 Task: Find an accommodation in Jasim, Syria for 3 guests from 12 to 15 August, with a price range of ₹12,000 to ₹16,000, 2 bedrooms, 3 beds, 1 bathroom, and self check-in option.
Action: Mouse pressed left at (645, 105)
Screenshot: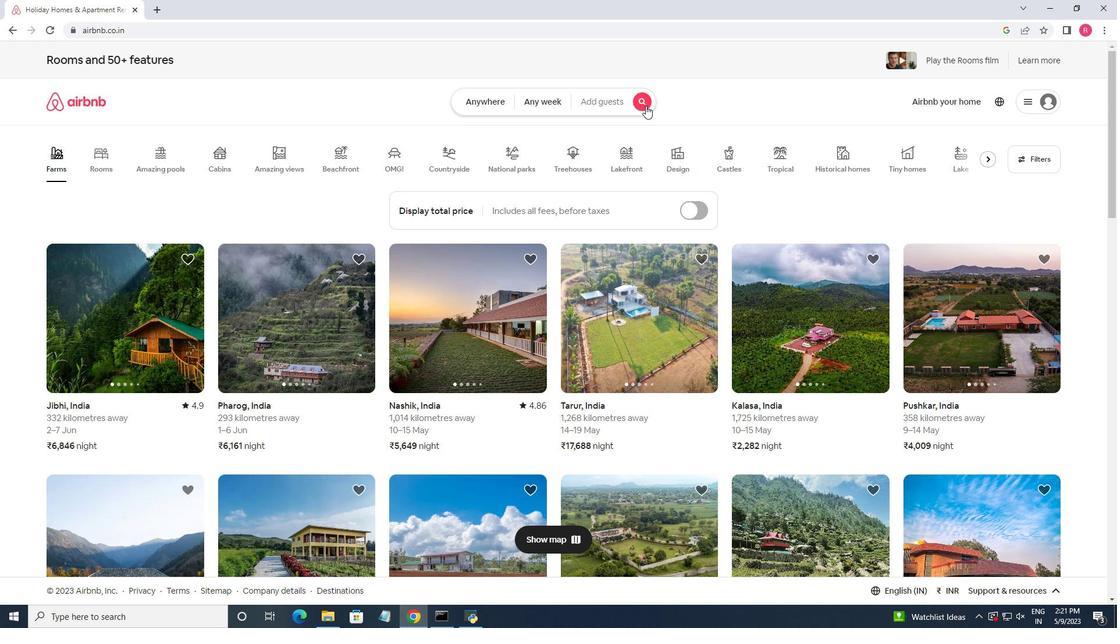 
Action: Mouse moved to (395, 154)
Screenshot: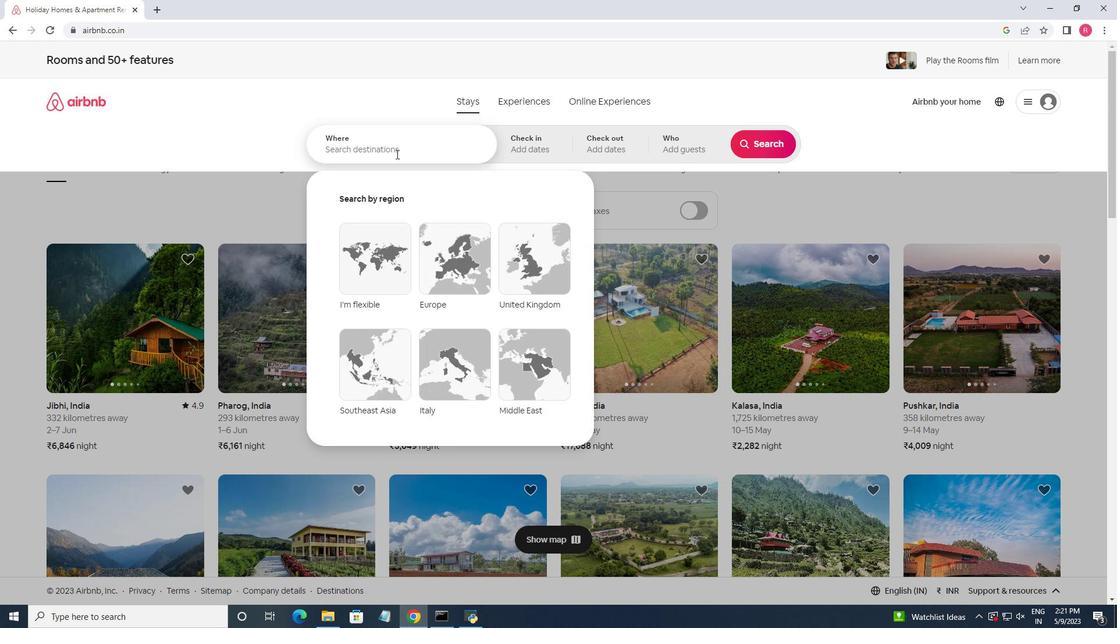 
Action: Mouse pressed left at (395, 154)
Screenshot: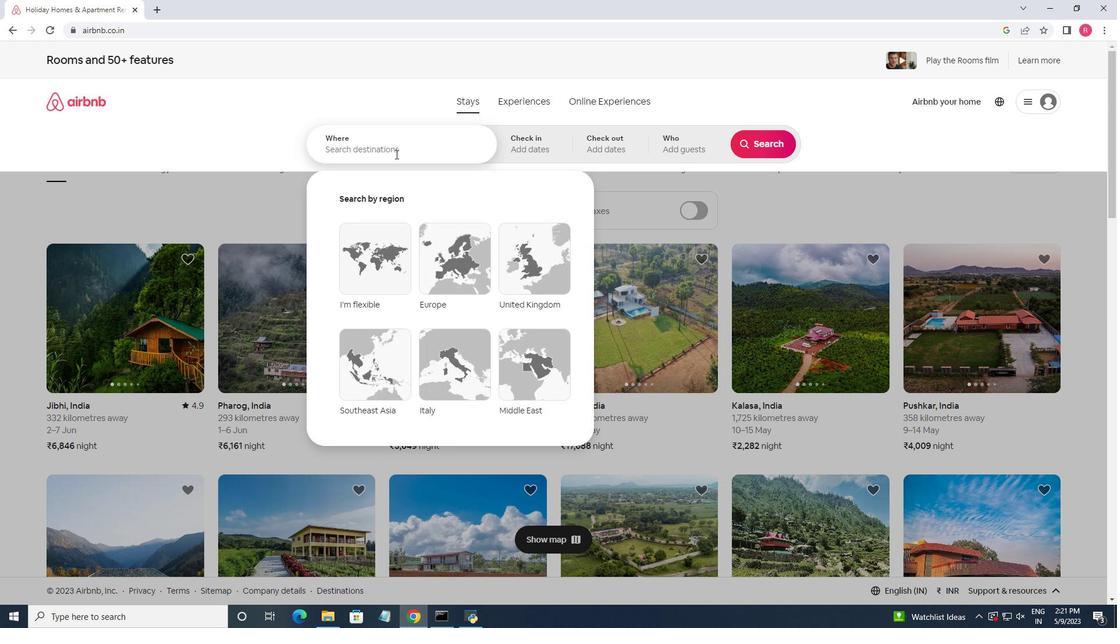 
Action: Key pressed <Key.shift>Jasim,<Key.space>s<Key.backspace><Key.shift>Syria
Screenshot: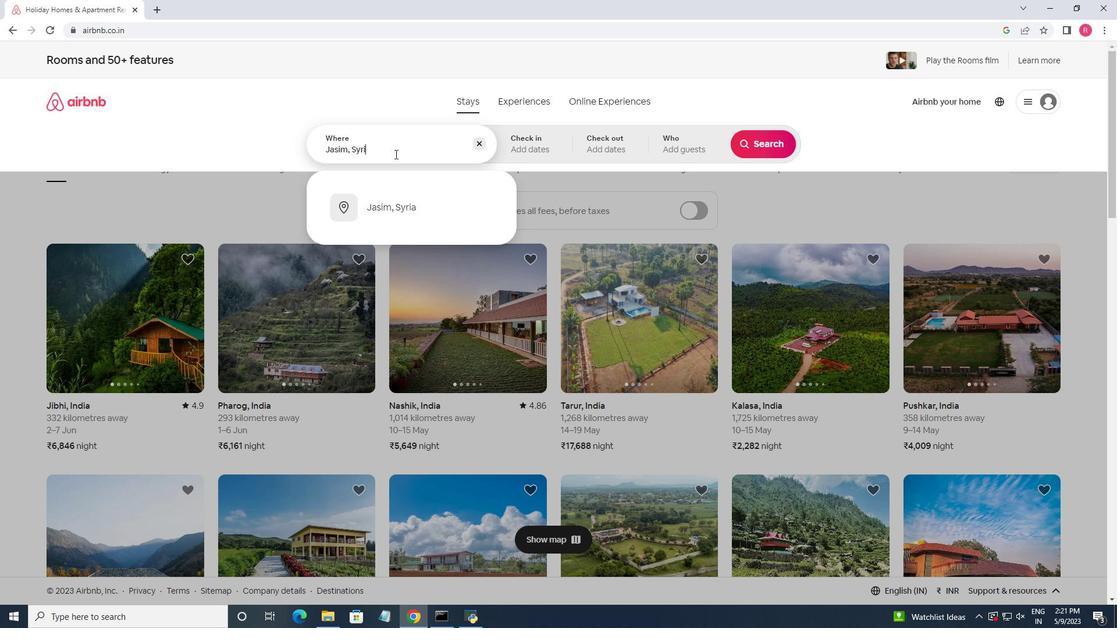 
Action: Mouse moved to (539, 147)
Screenshot: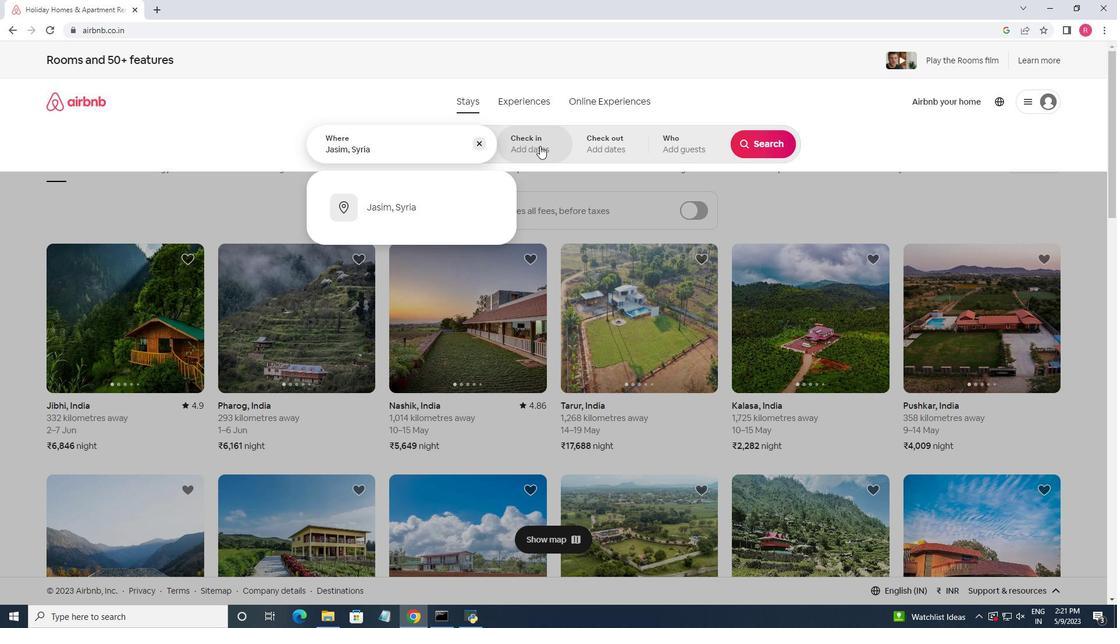 
Action: Key pressed <Key.enter>
Screenshot: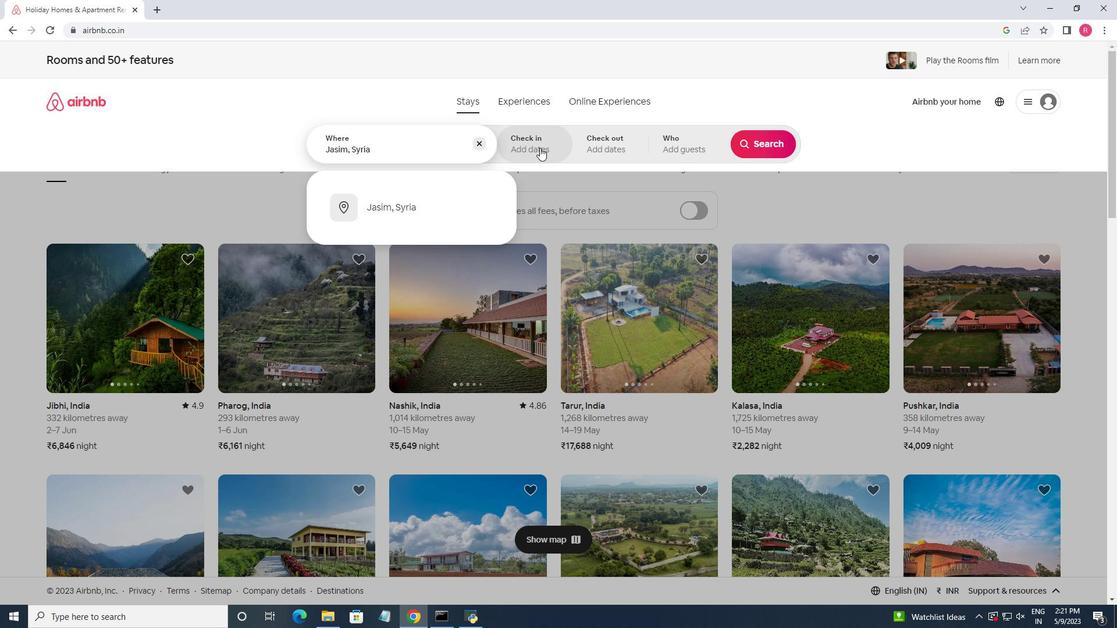 
Action: Mouse moved to (756, 233)
Screenshot: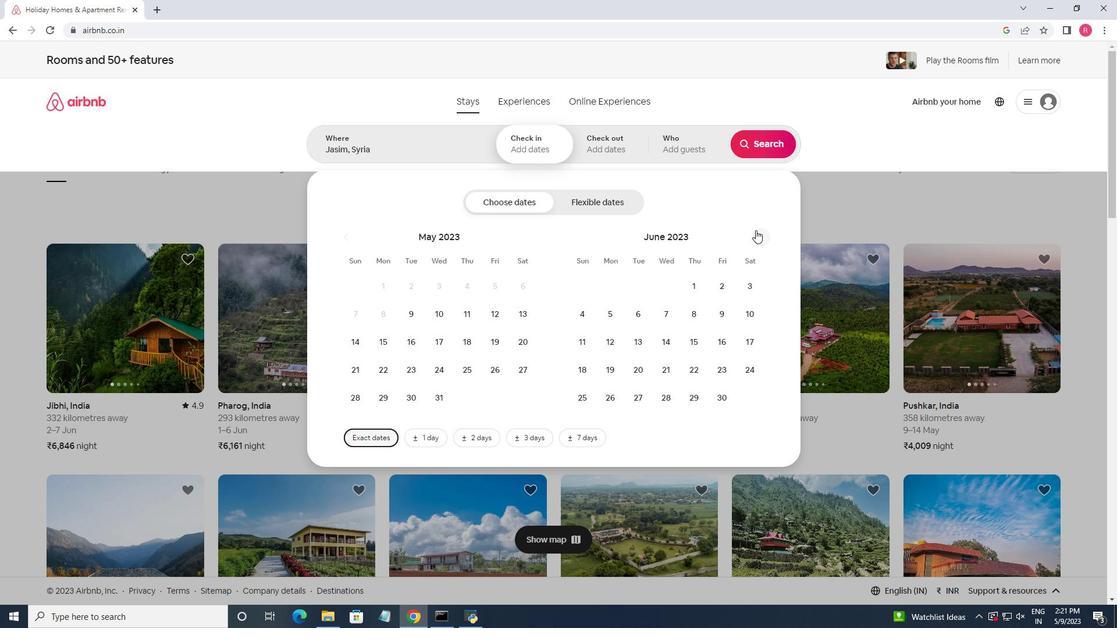 
Action: Mouse pressed left at (756, 233)
Screenshot: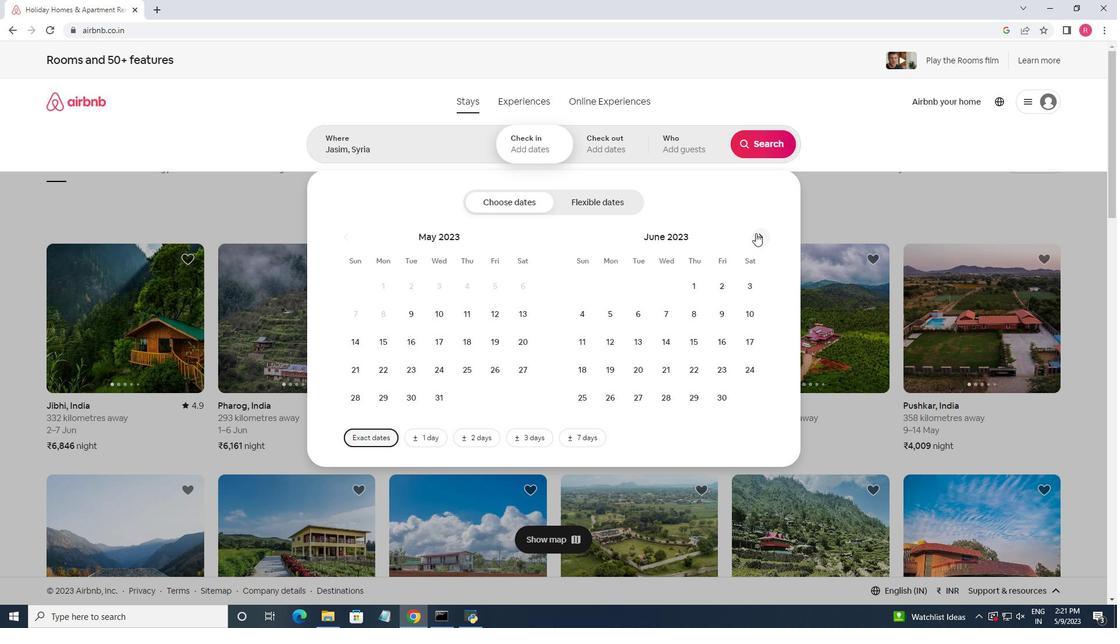 
Action: Mouse pressed left at (756, 233)
Screenshot: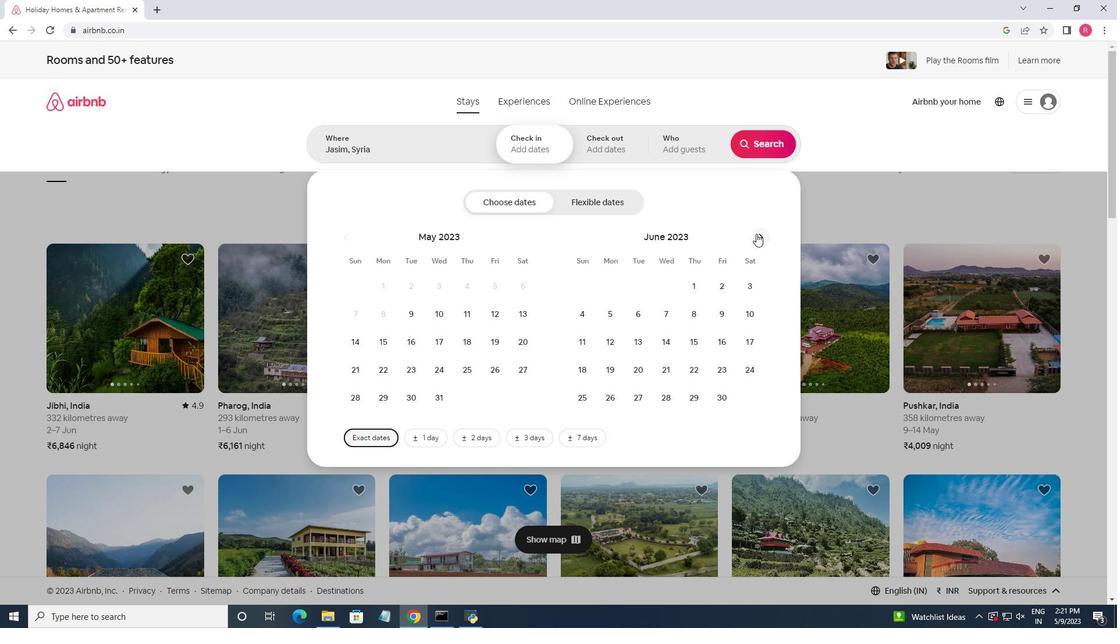 
Action: Mouse pressed left at (756, 233)
Screenshot: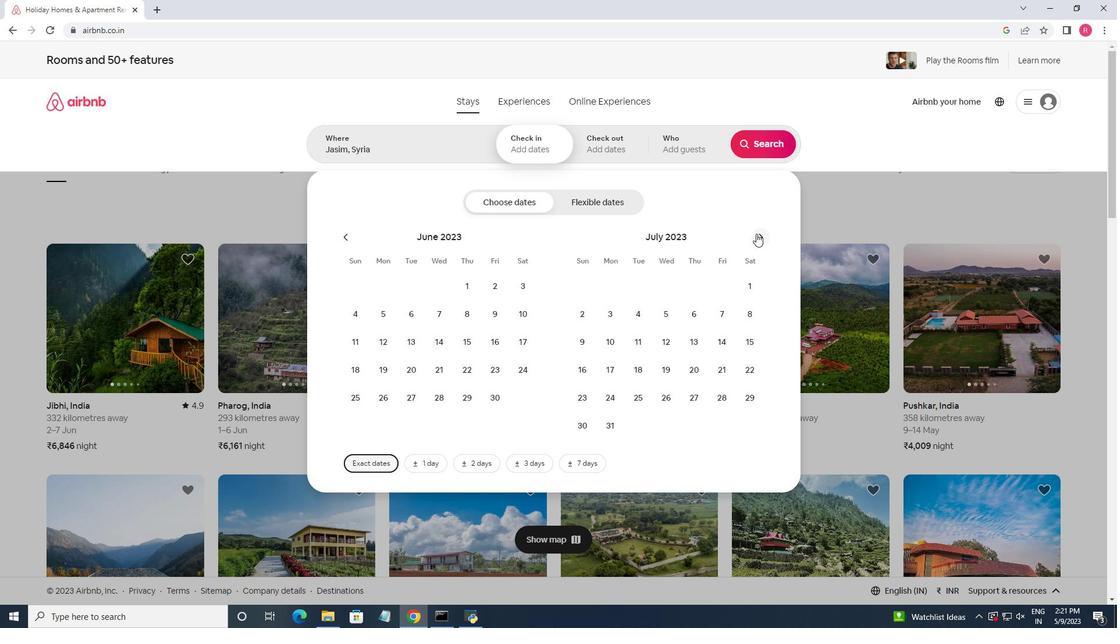 
Action: Mouse moved to (748, 313)
Screenshot: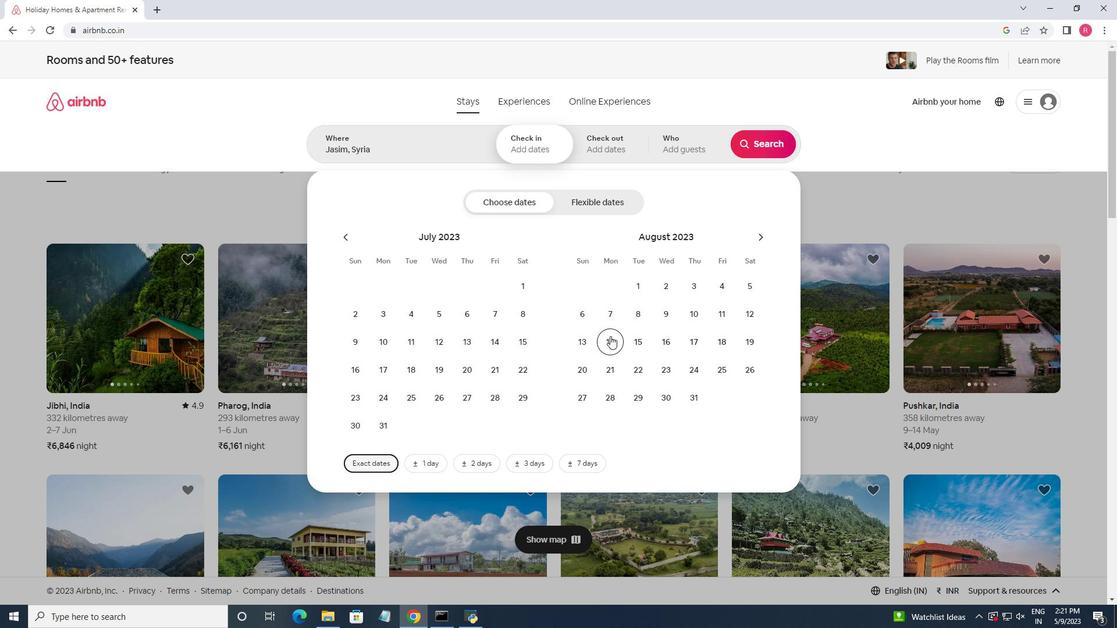 
Action: Mouse pressed left at (748, 313)
Screenshot: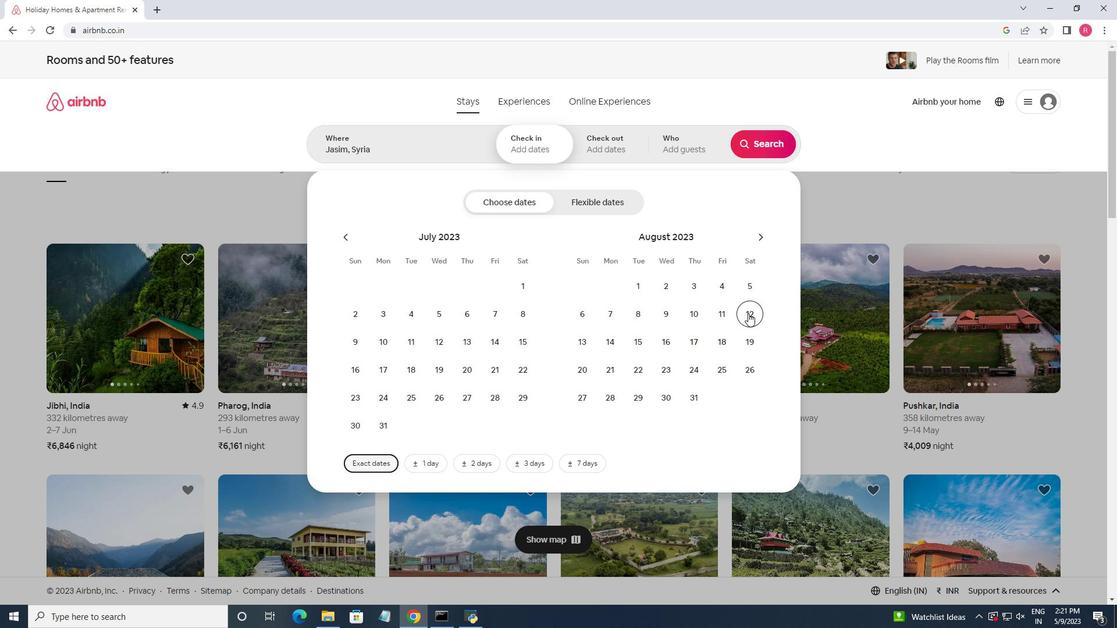 
Action: Mouse moved to (636, 342)
Screenshot: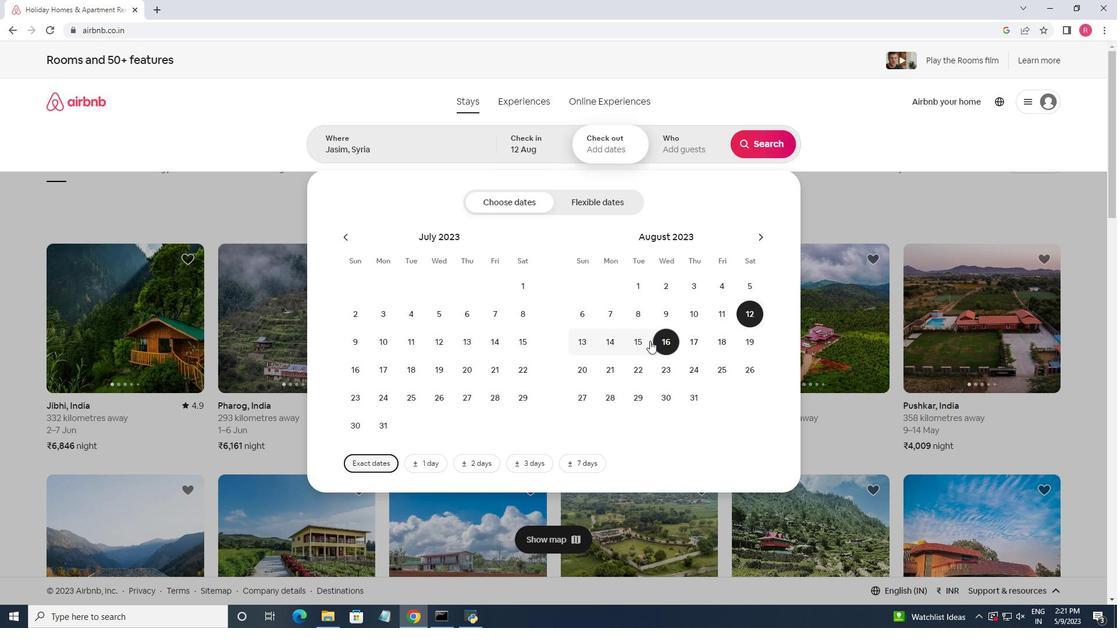 
Action: Mouse pressed left at (636, 342)
Screenshot: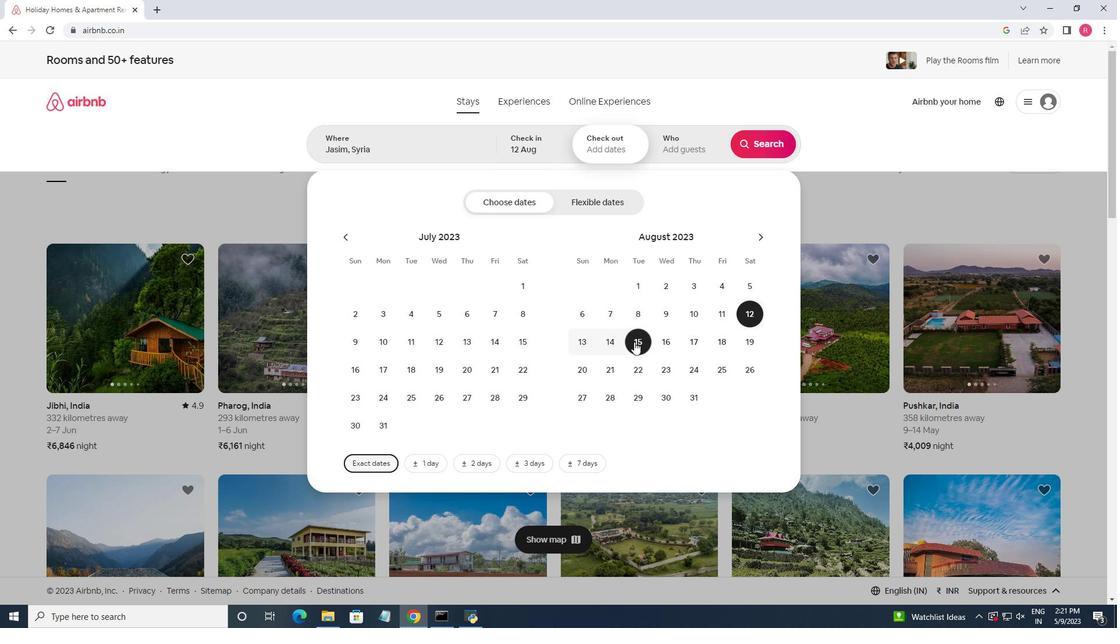 
Action: Mouse moved to (695, 152)
Screenshot: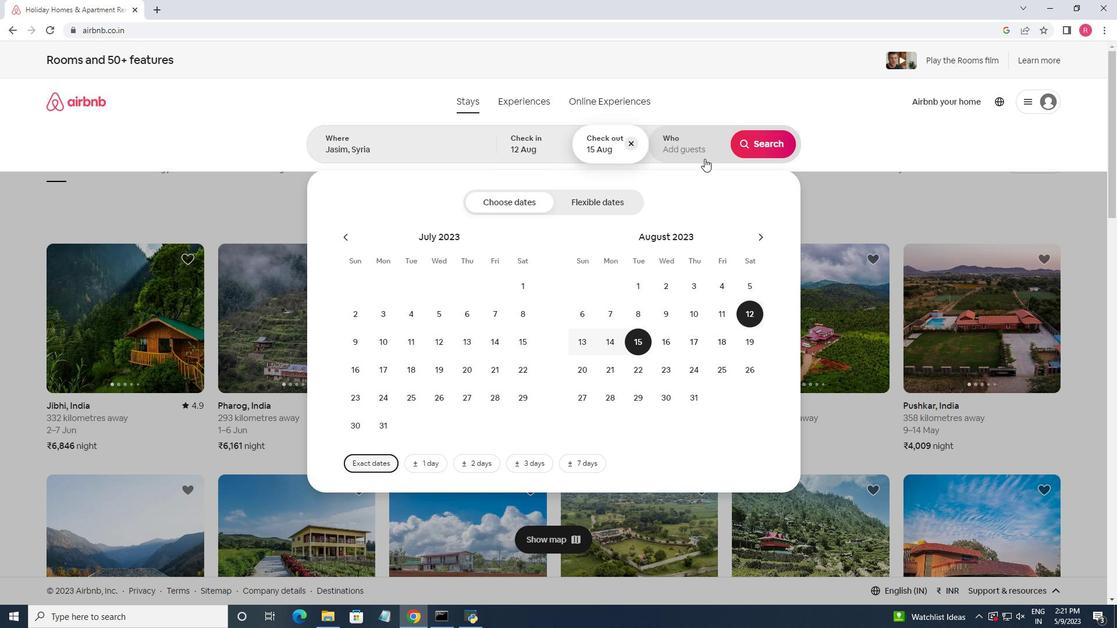 
Action: Mouse pressed left at (695, 152)
Screenshot: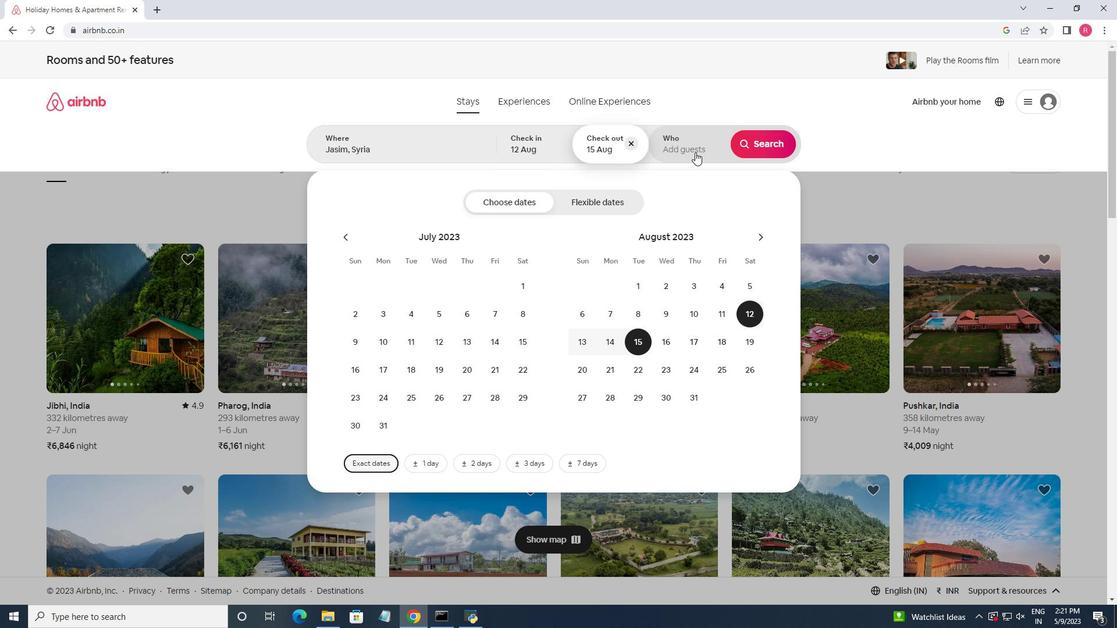 
Action: Mouse moved to (768, 204)
Screenshot: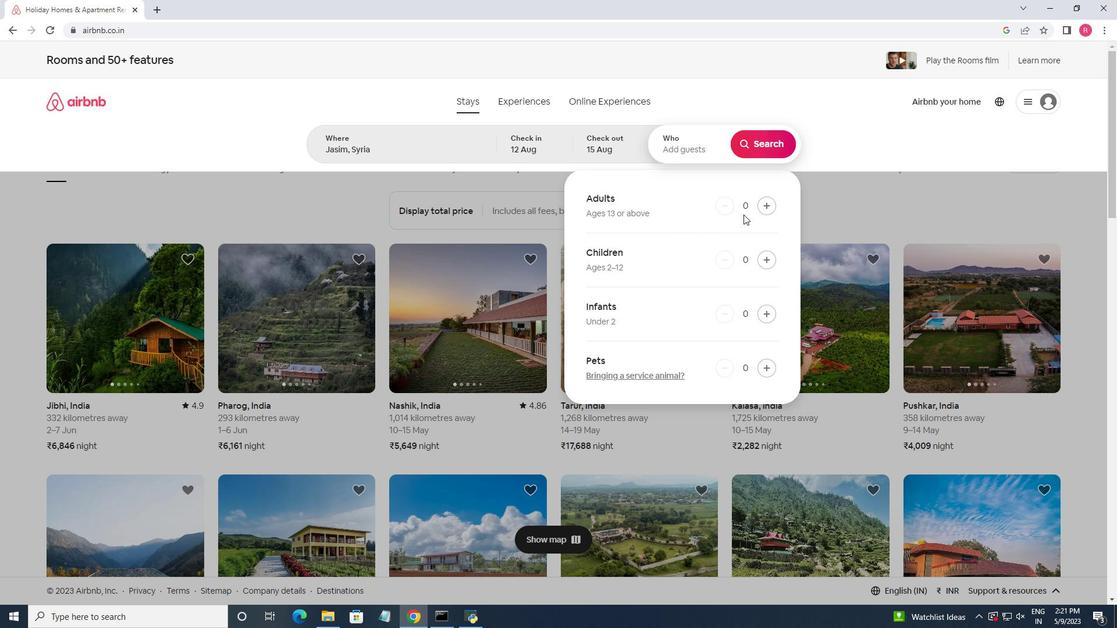 
Action: Mouse pressed left at (768, 204)
Screenshot: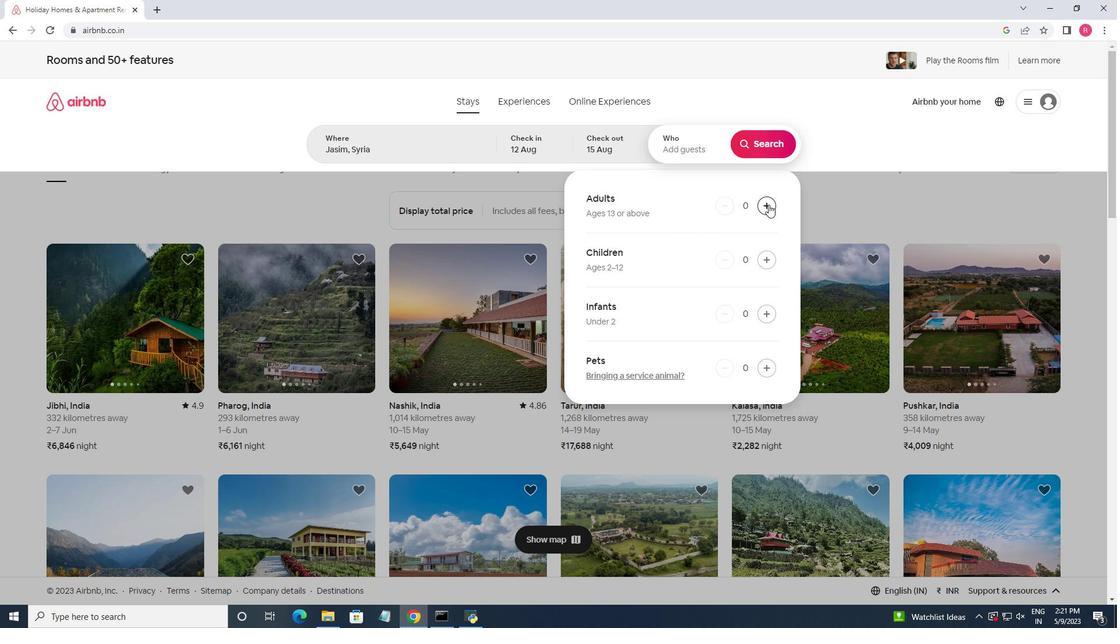 
Action: Mouse moved to (768, 204)
Screenshot: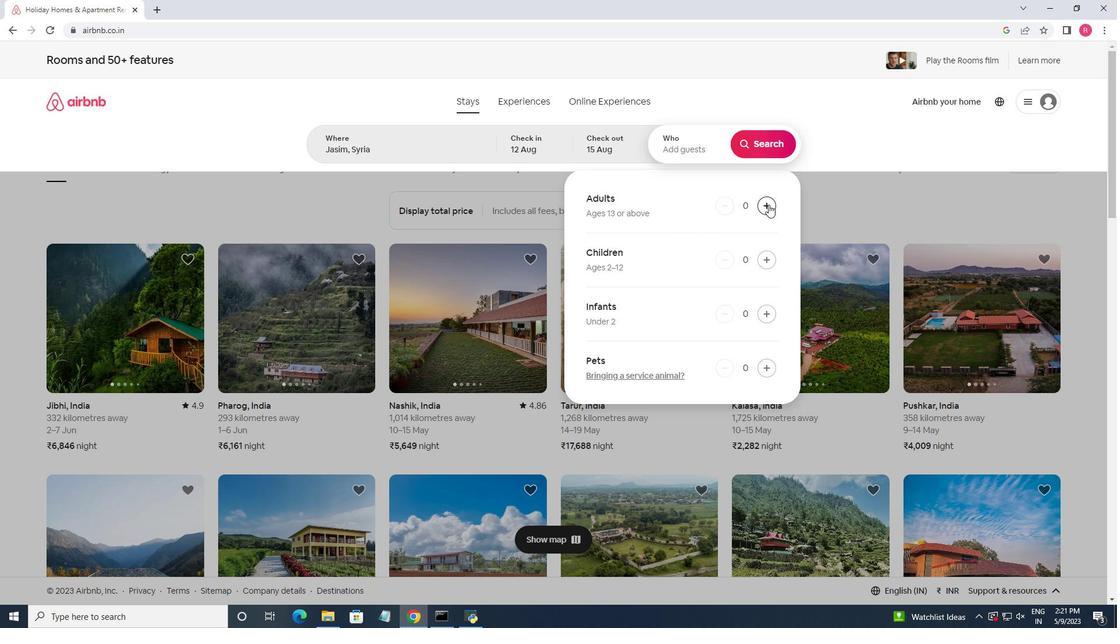 
Action: Mouse pressed left at (768, 204)
Screenshot: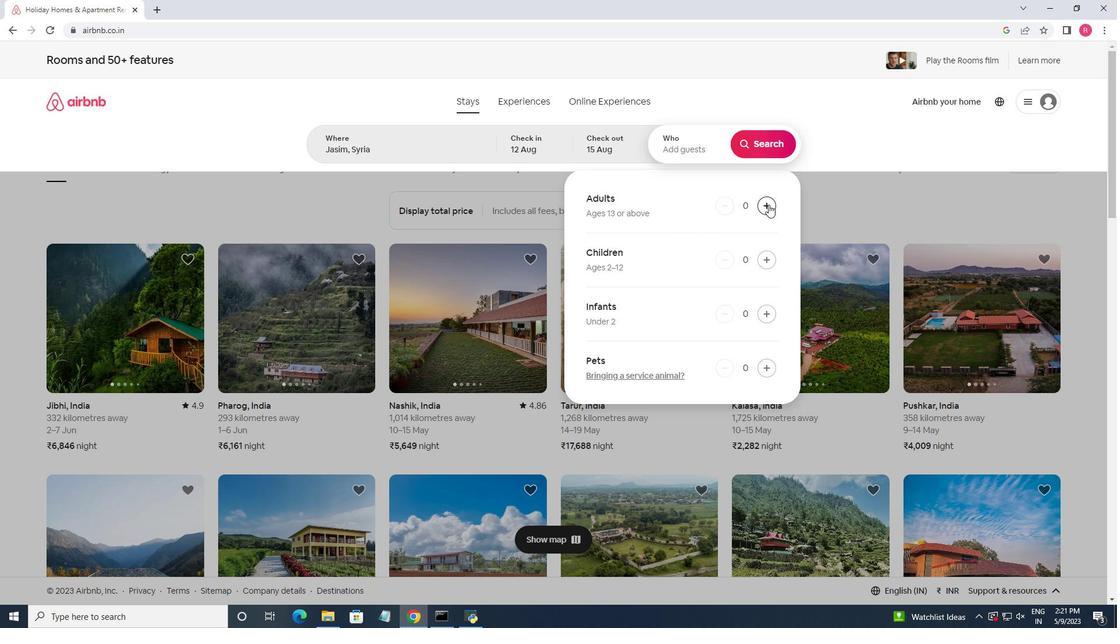 
Action: Mouse moved to (768, 204)
Screenshot: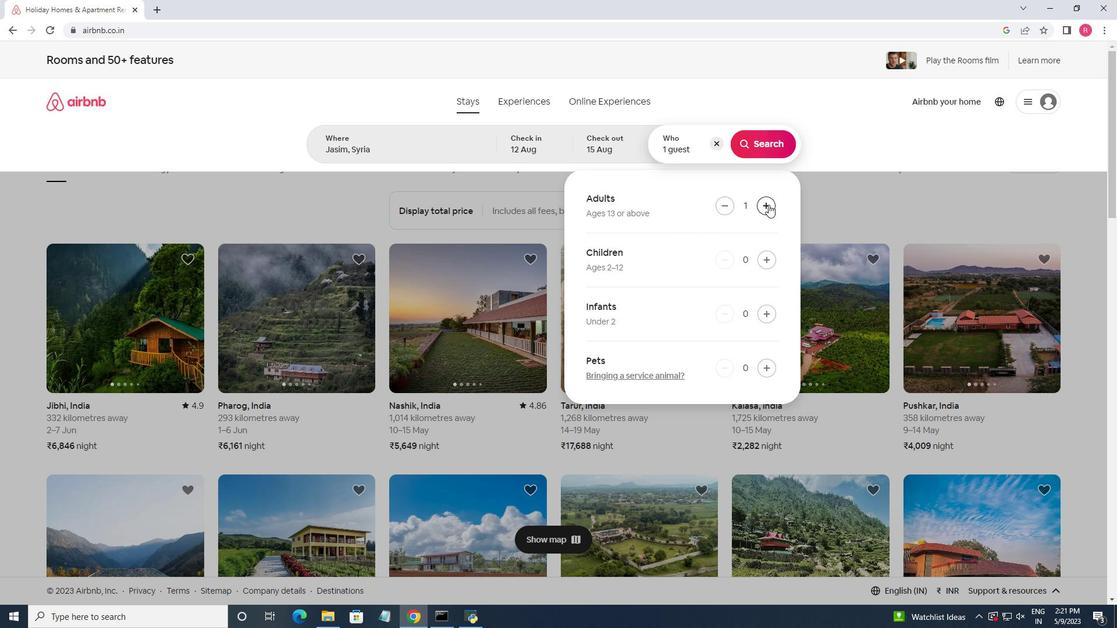 
Action: Mouse pressed left at (768, 204)
Screenshot: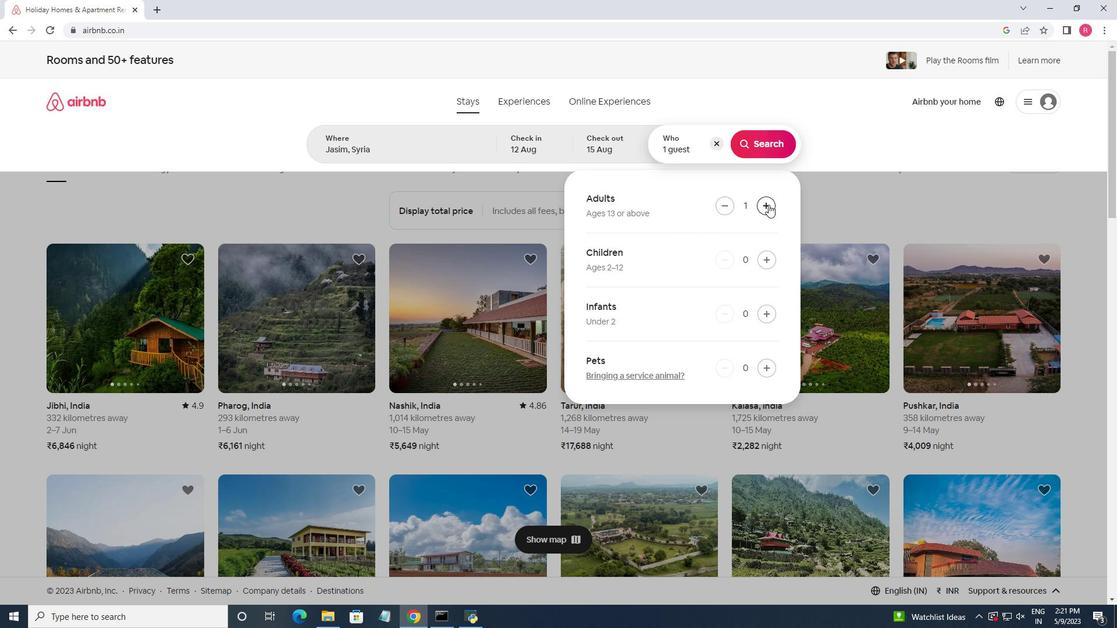 
Action: Mouse moved to (761, 148)
Screenshot: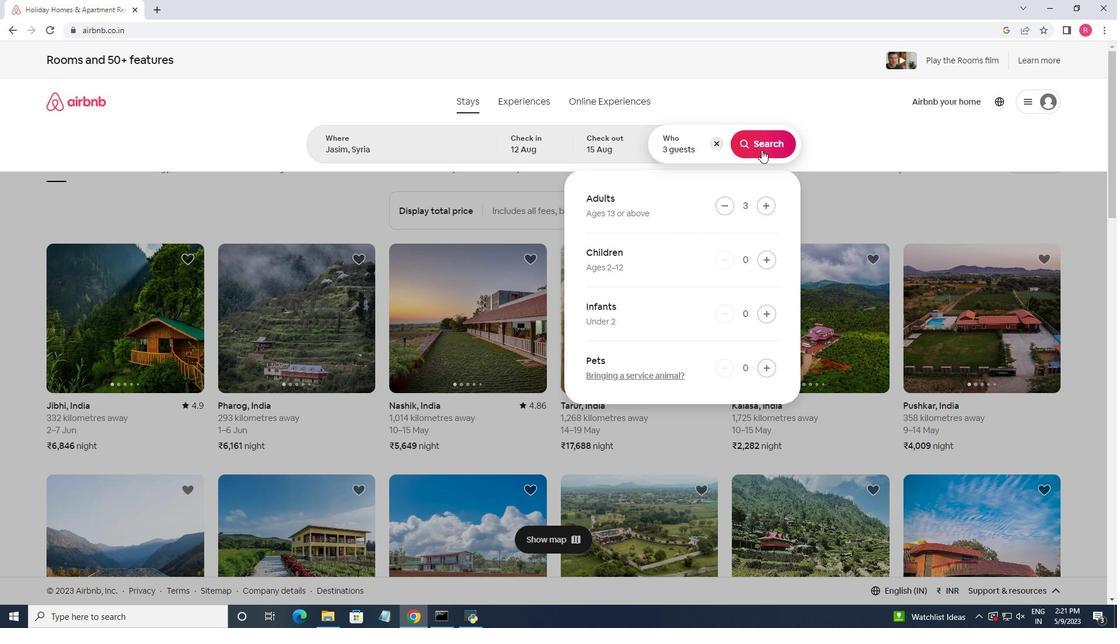 
Action: Mouse pressed left at (761, 148)
Screenshot: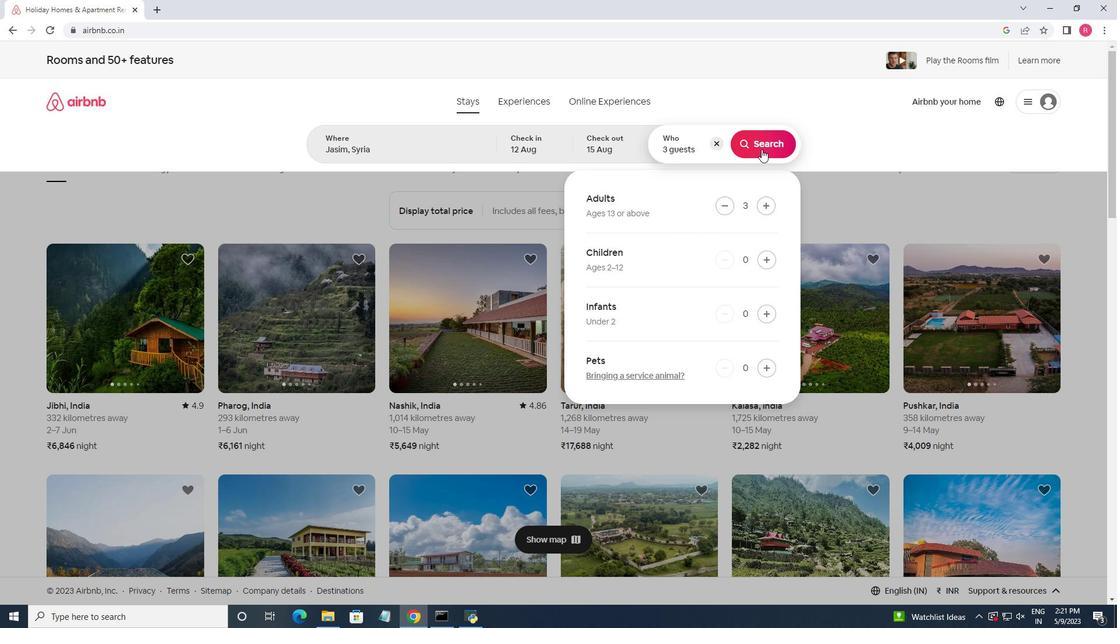 
Action: Mouse moved to (1053, 117)
Screenshot: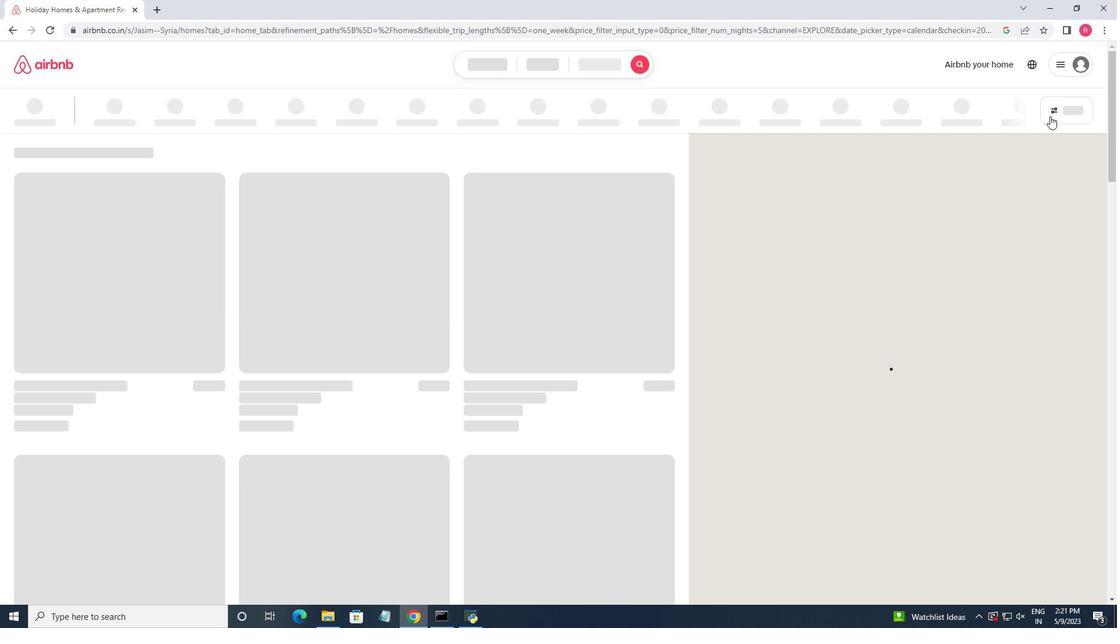 
Action: Mouse pressed left at (1053, 117)
Screenshot: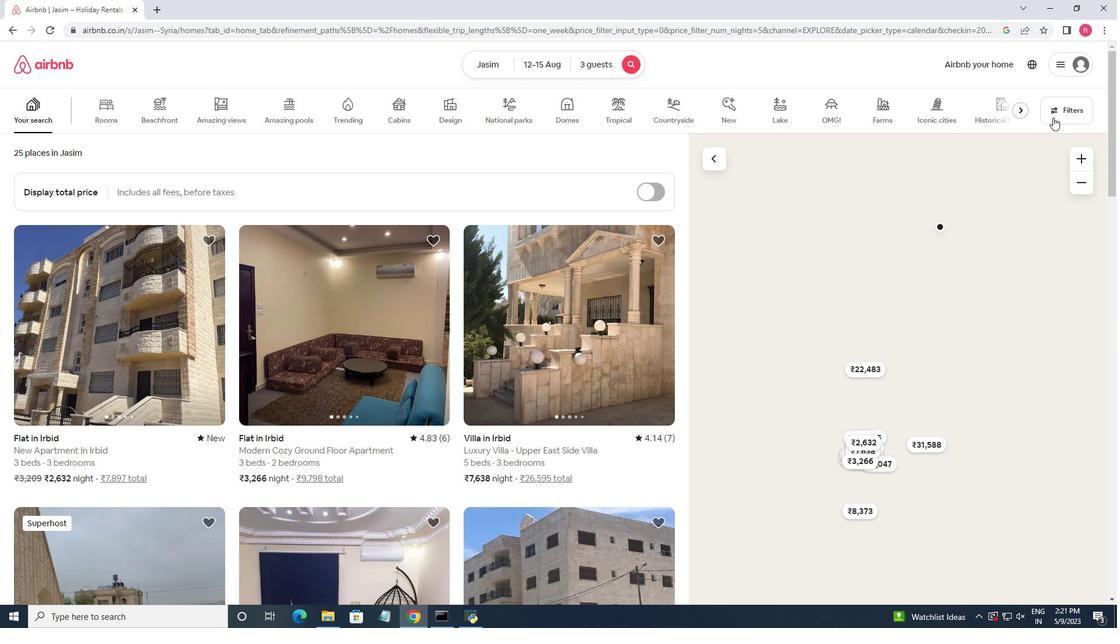 
Action: Mouse moved to (427, 399)
Screenshot: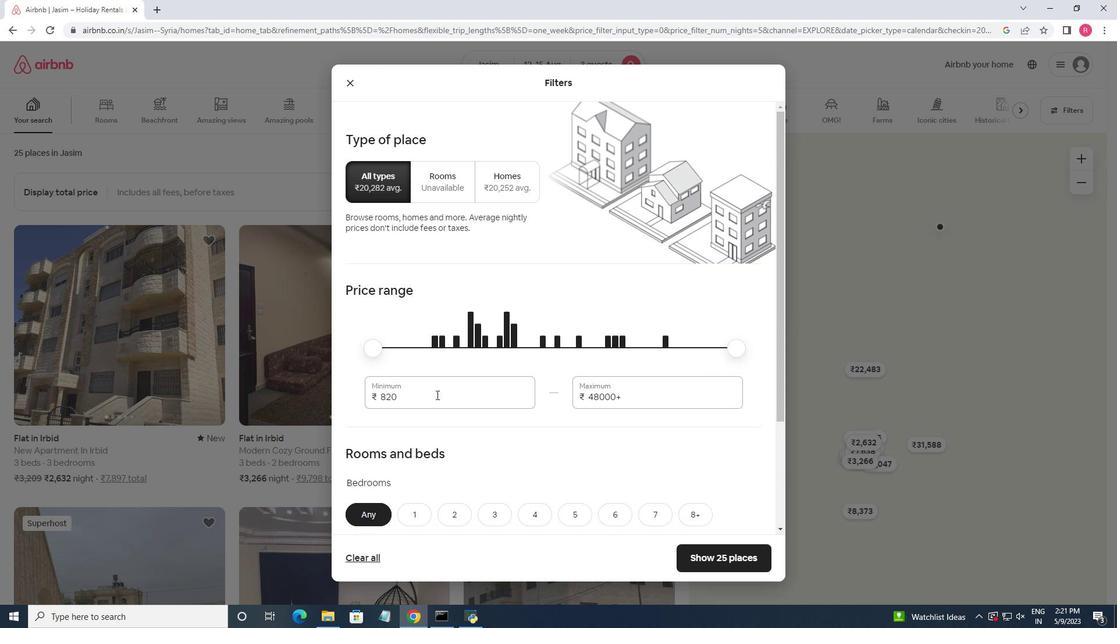 
Action: Mouse pressed left at (427, 399)
Screenshot: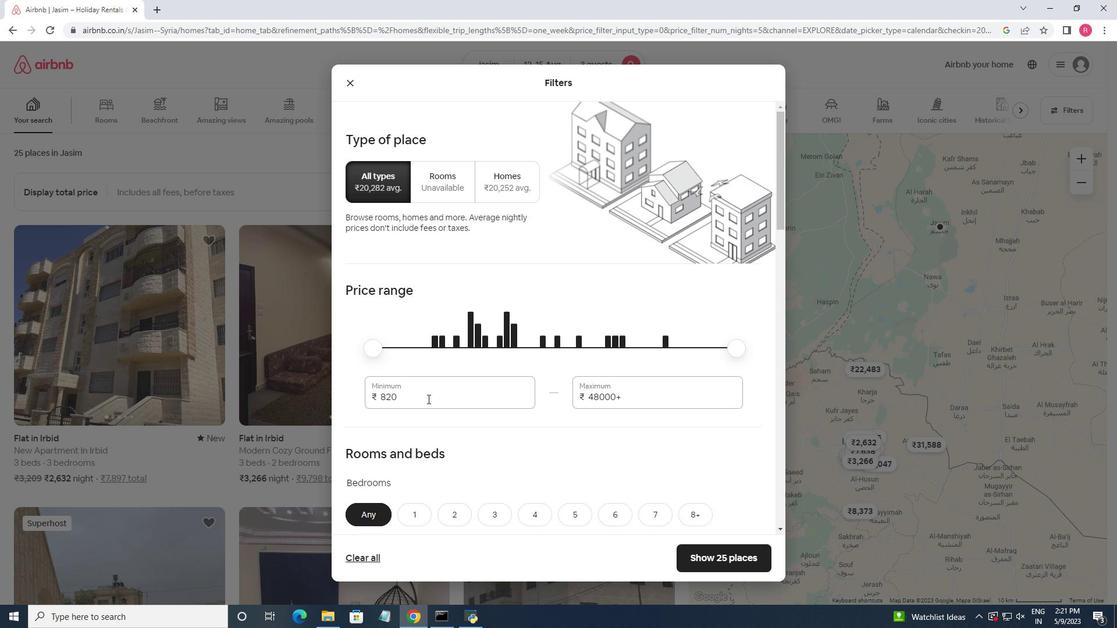
Action: Mouse pressed left at (427, 399)
Screenshot: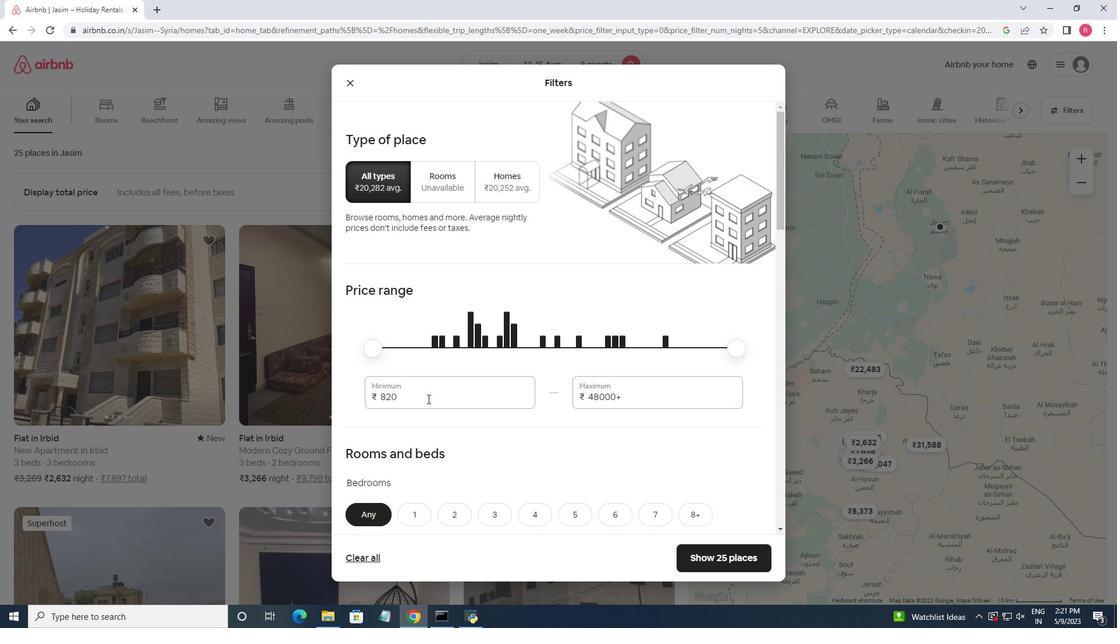 
Action: Key pressed <Key.backspace>12000<Key.tab>16000
Screenshot: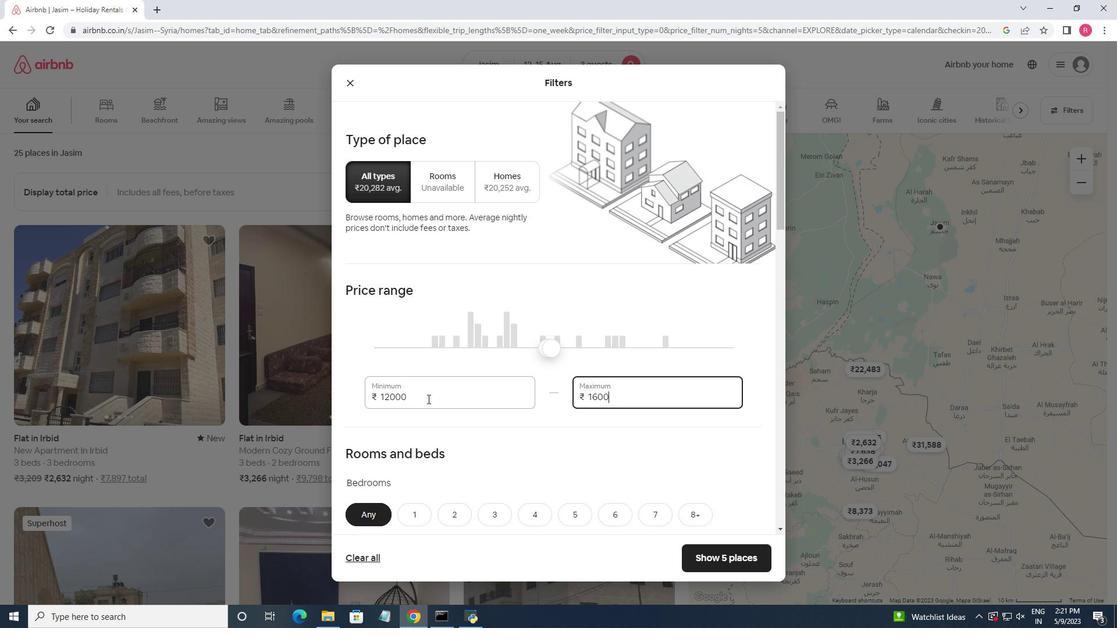 
Action: Mouse moved to (447, 418)
Screenshot: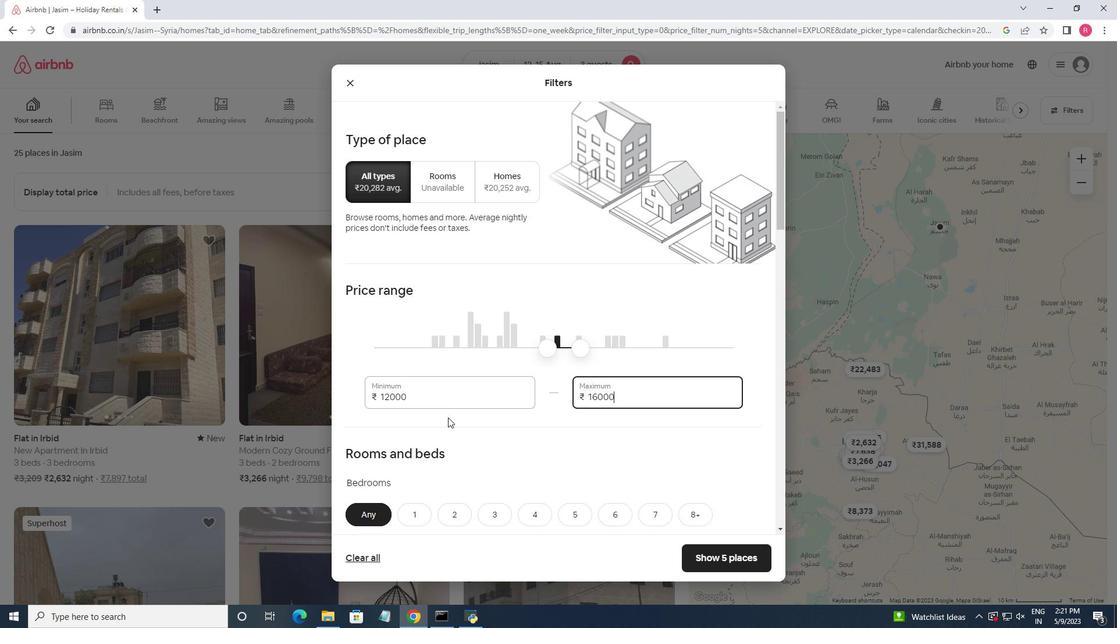 
Action: Mouse scrolled (447, 418) with delta (0, 0)
Screenshot: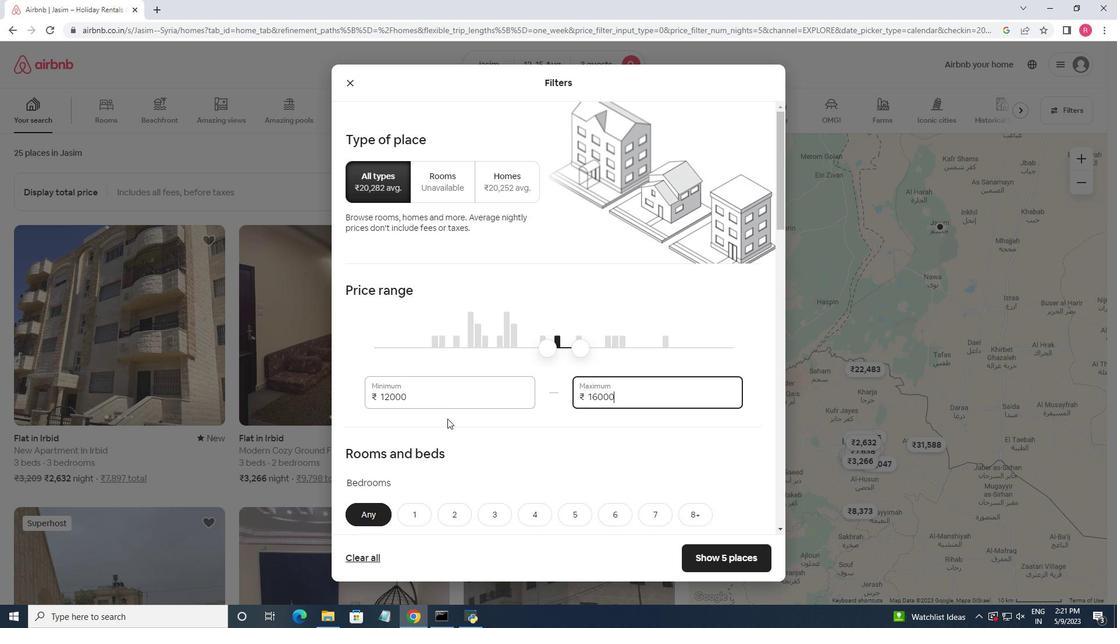 
Action: Mouse moved to (486, 407)
Screenshot: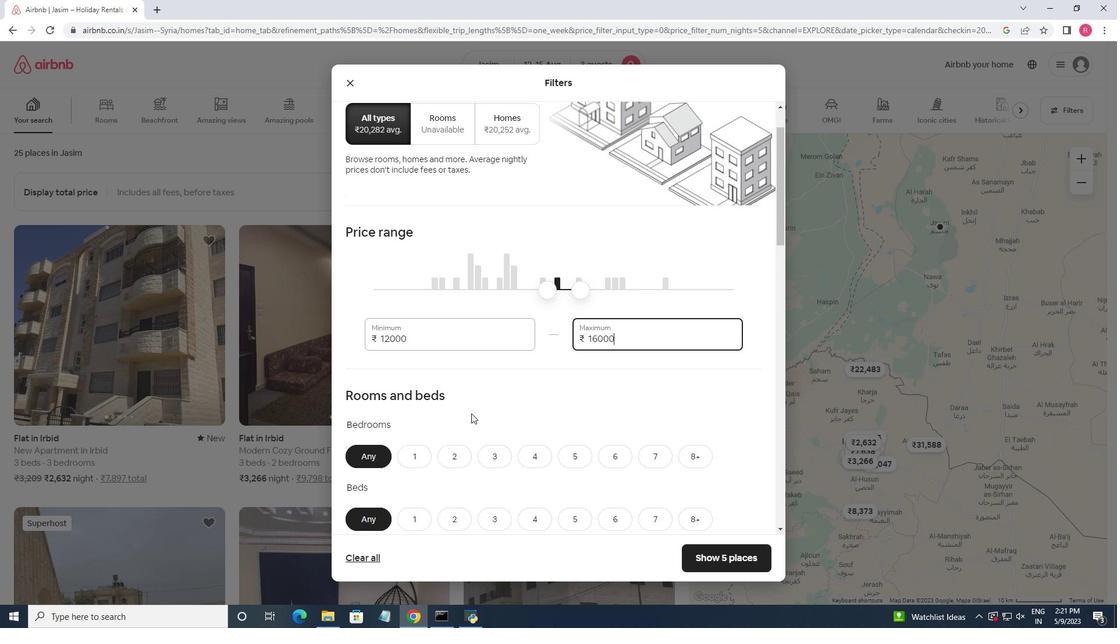 
Action: Mouse scrolled (486, 407) with delta (0, 0)
Screenshot: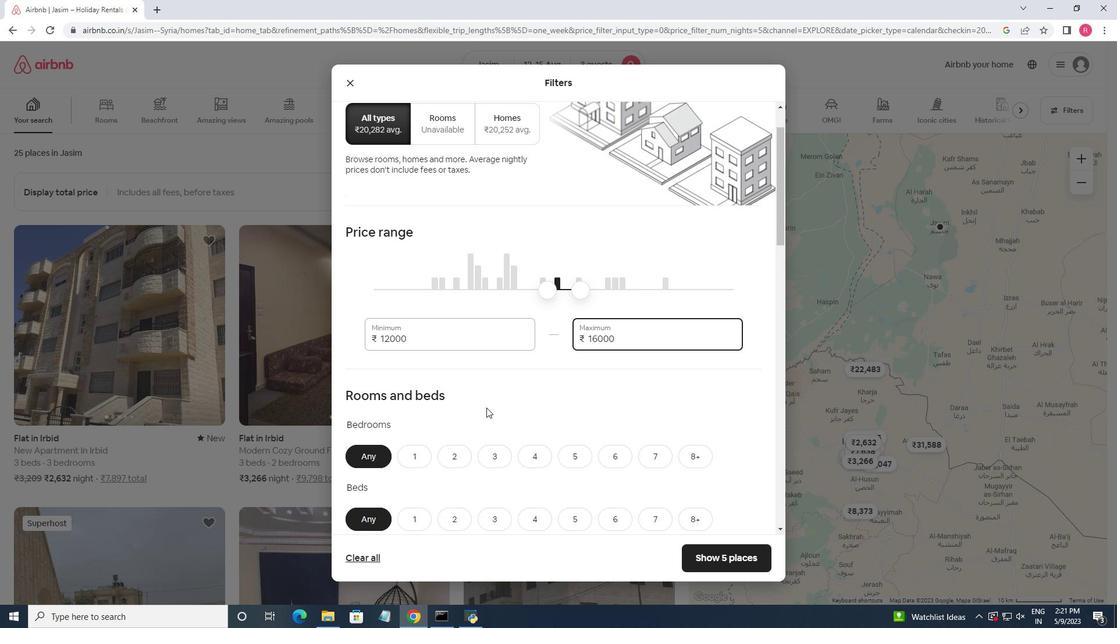
Action: Mouse moved to (467, 399)
Screenshot: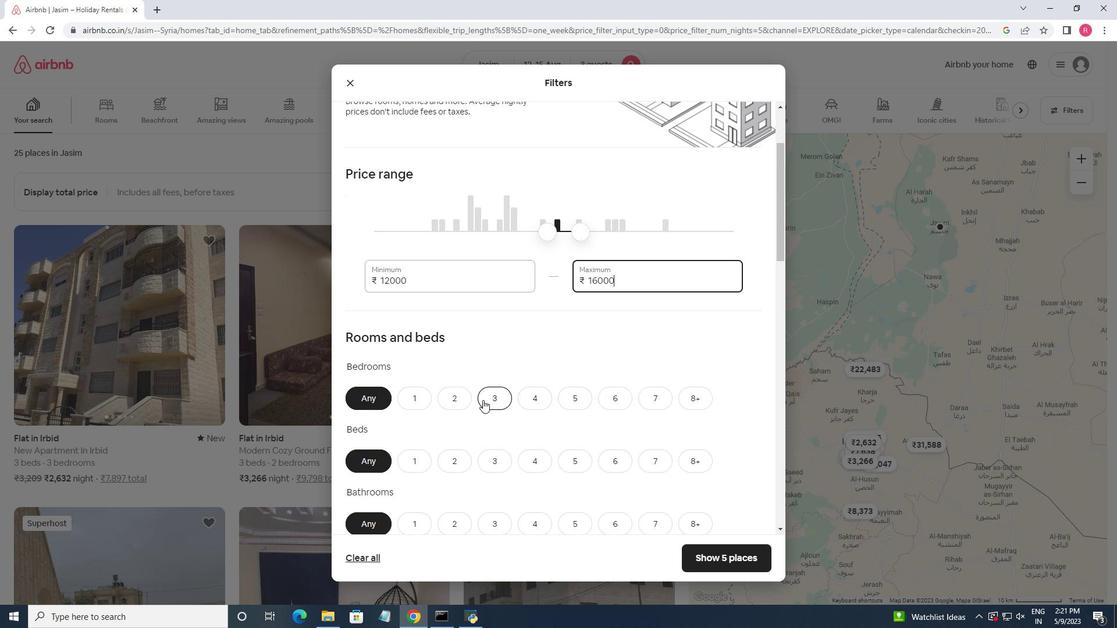 
Action: Mouse pressed left at (467, 399)
Screenshot: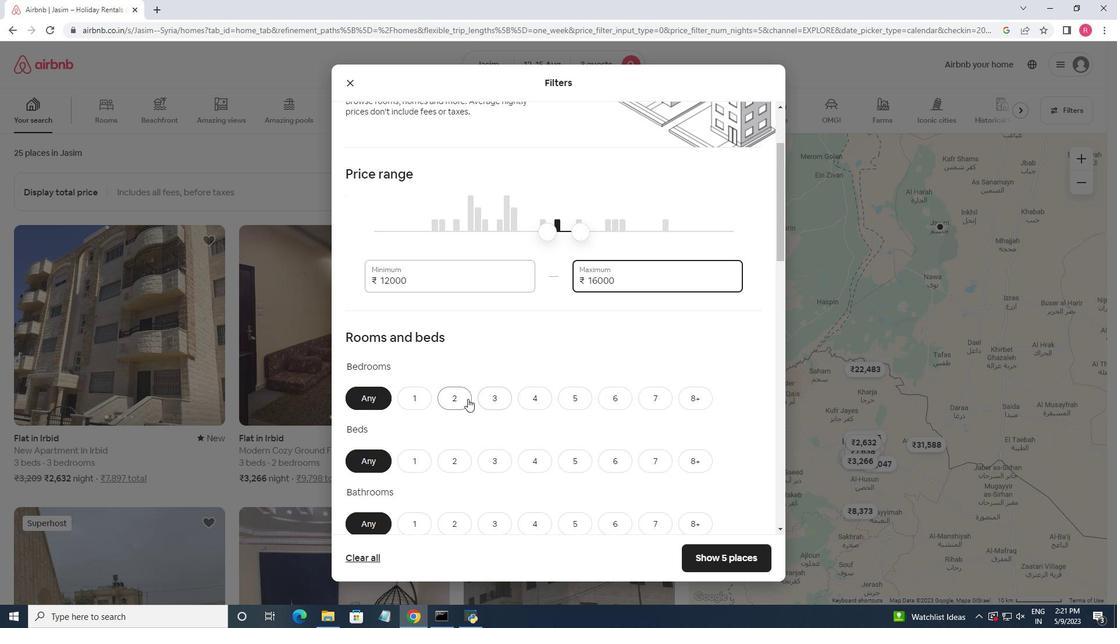 
Action: Mouse moved to (499, 456)
Screenshot: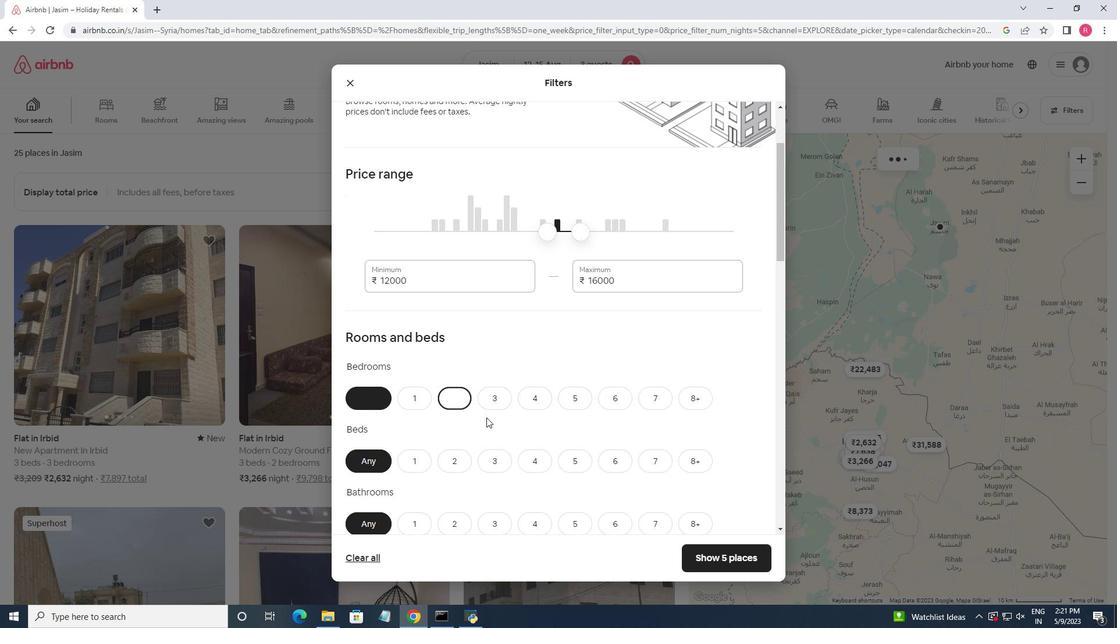 
Action: Mouse pressed left at (499, 456)
Screenshot: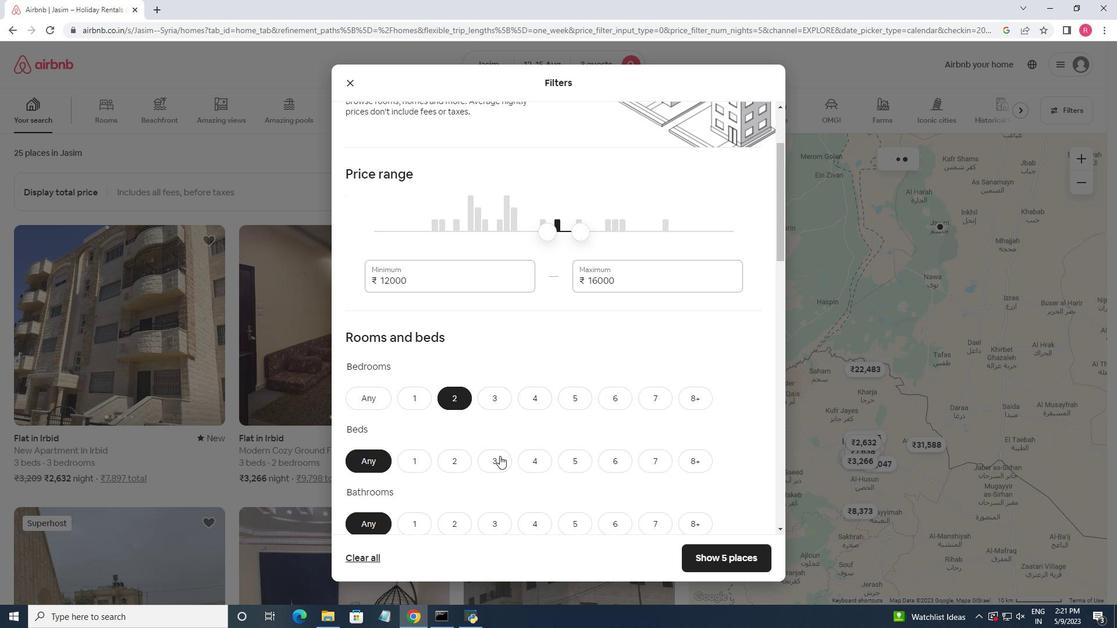 
Action: Mouse moved to (420, 525)
Screenshot: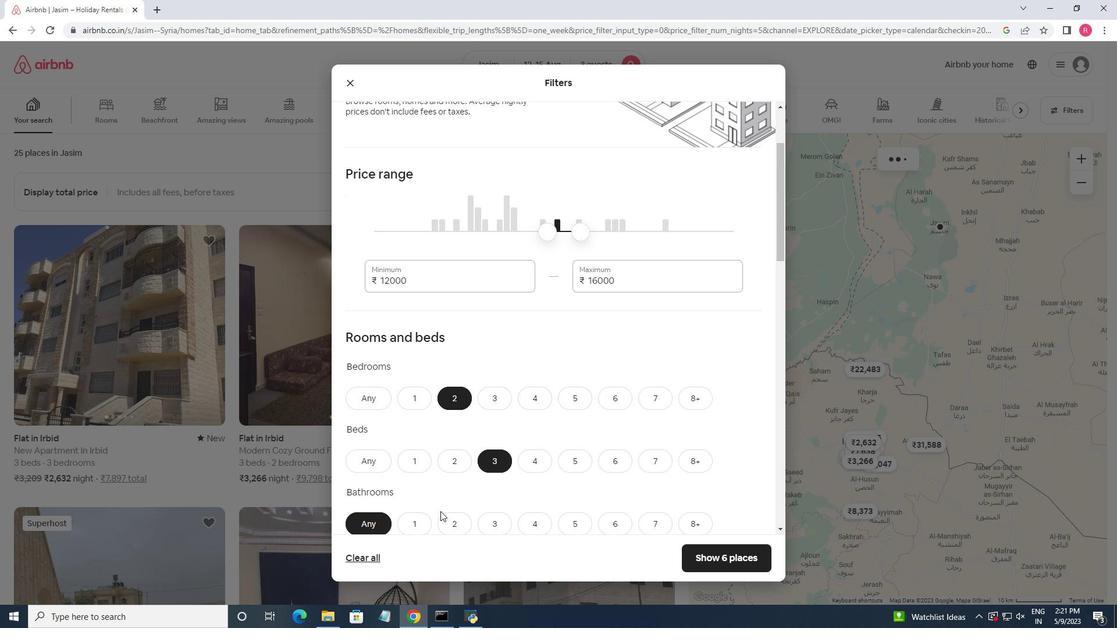 
Action: Mouse pressed left at (420, 525)
Screenshot: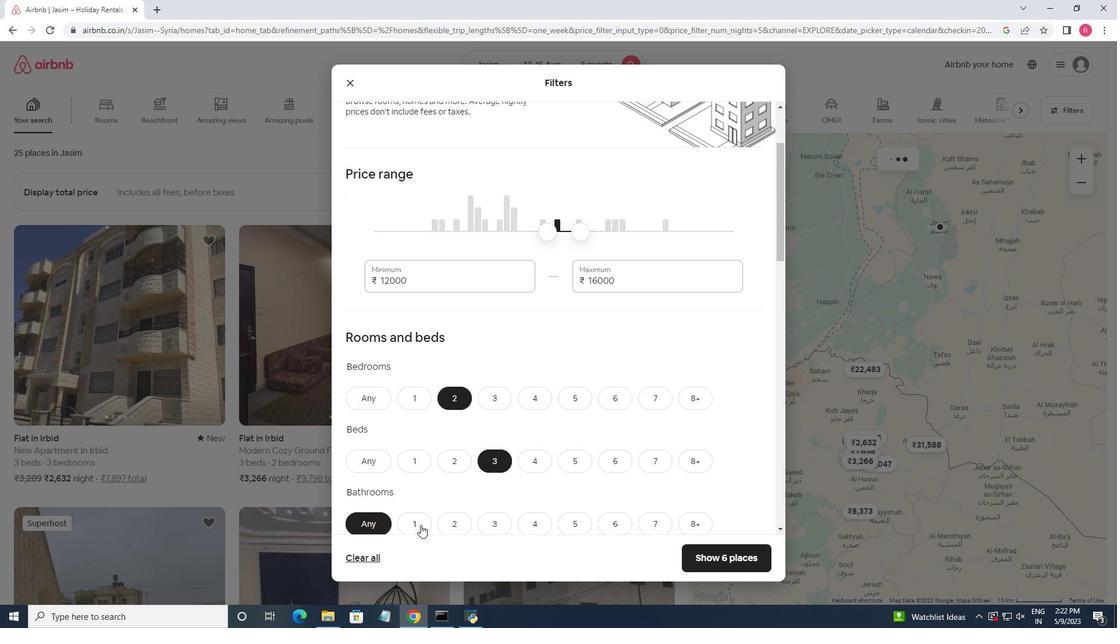 
Action: Mouse moved to (540, 420)
Screenshot: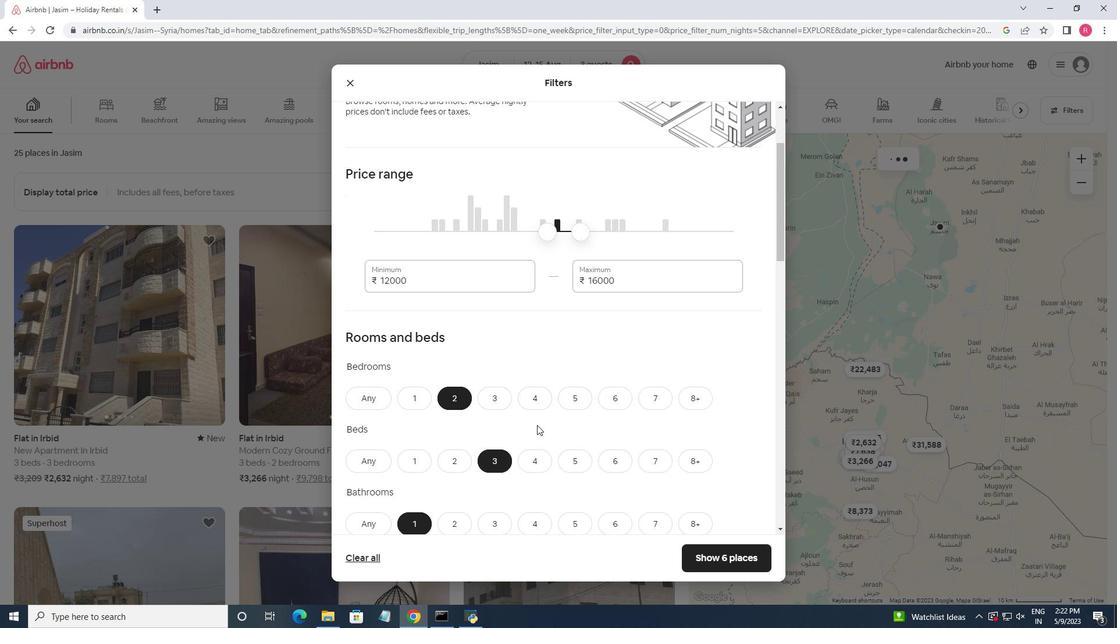 
Action: Mouse scrolled (540, 420) with delta (0, 0)
Screenshot: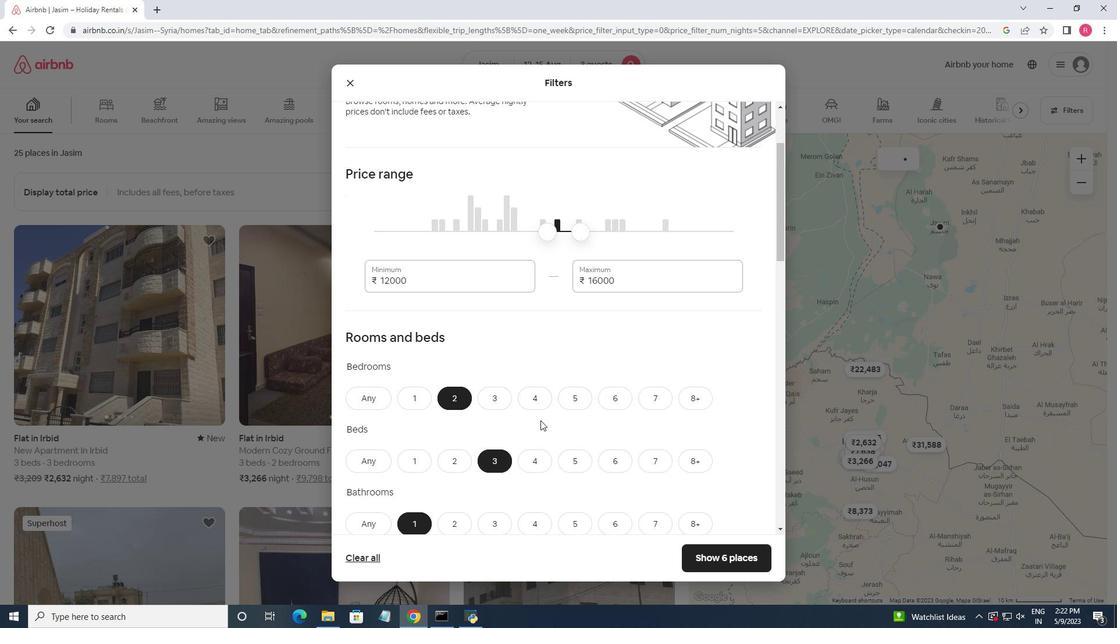 
Action: Mouse scrolled (540, 420) with delta (0, 0)
Screenshot: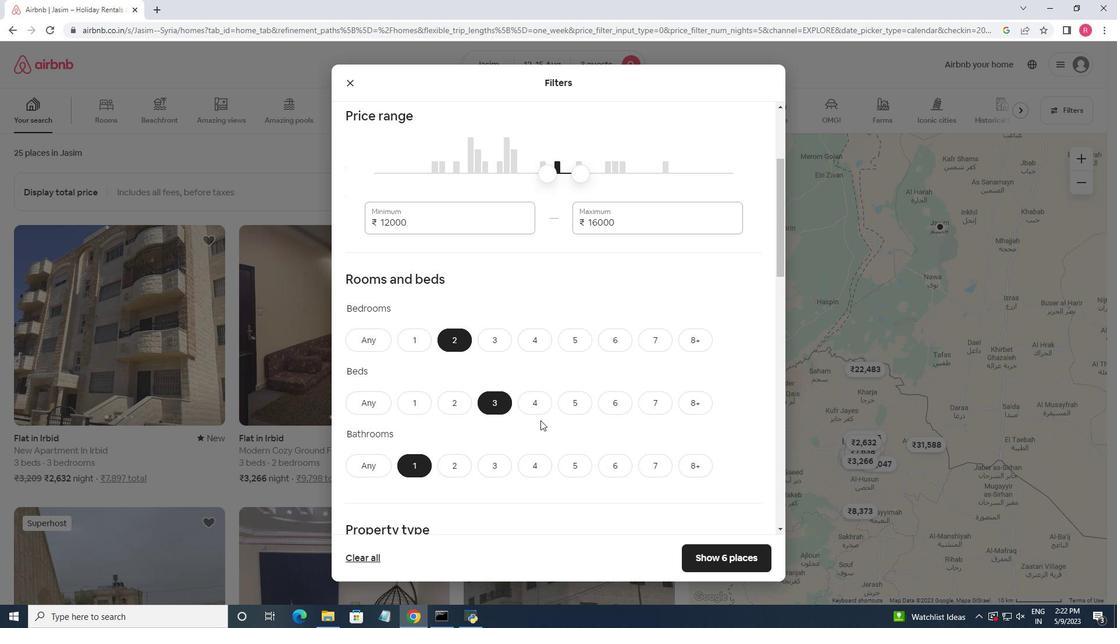 
Action: Mouse scrolled (540, 420) with delta (0, 0)
Screenshot: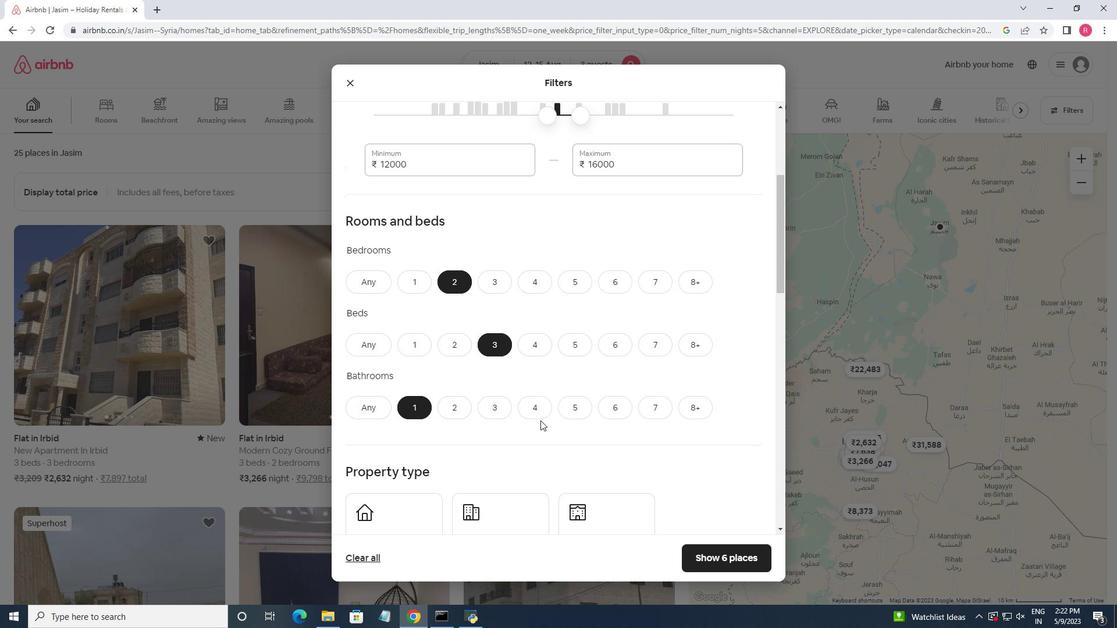 
Action: Mouse moved to (409, 458)
Screenshot: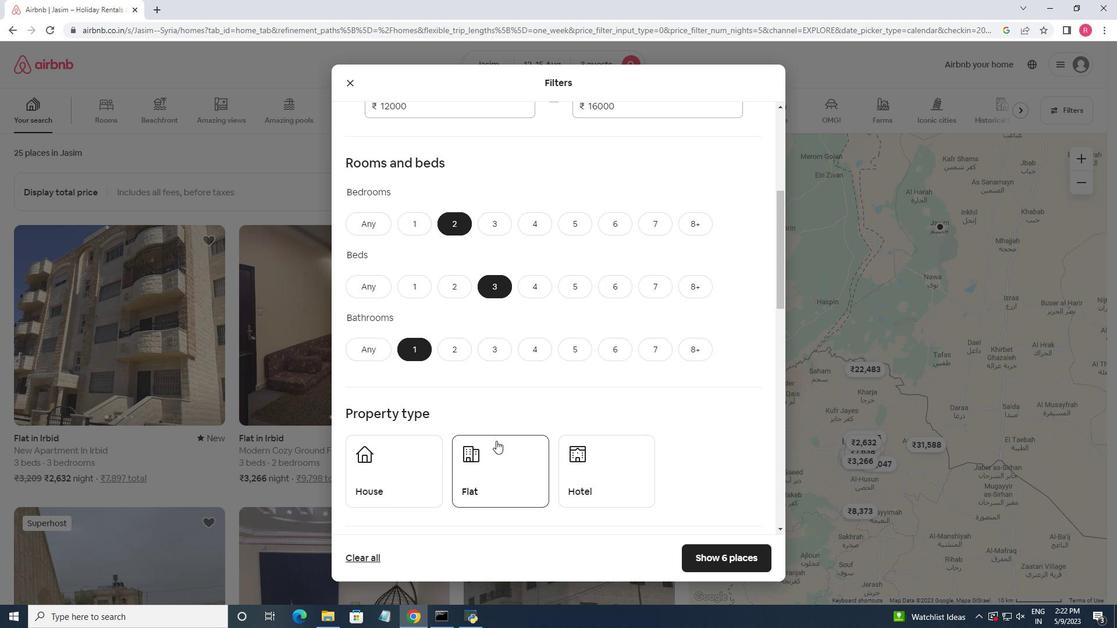 
Action: Mouse pressed left at (409, 458)
Screenshot: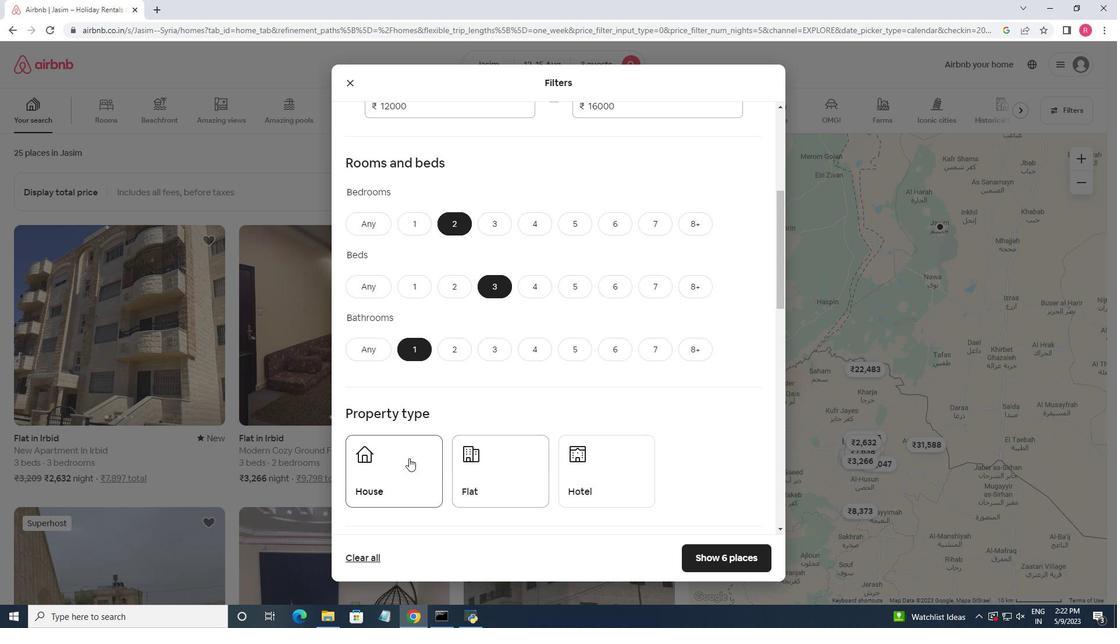 
Action: Mouse moved to (469, 456)
Screenshot: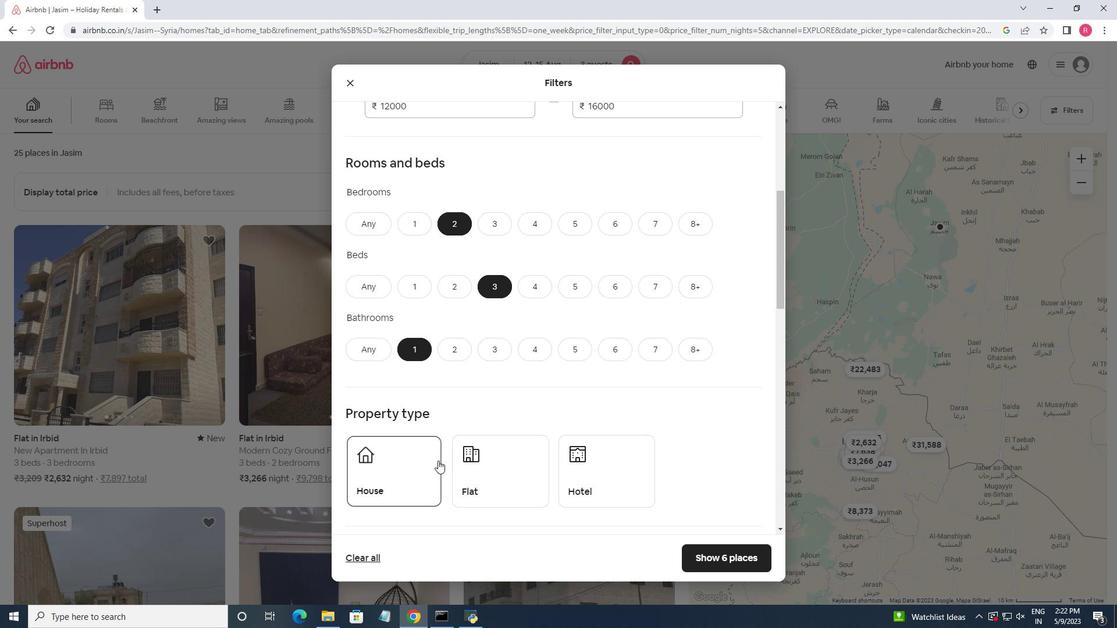 
Action: Mouse pressed left at (469, 456)
Screenshot: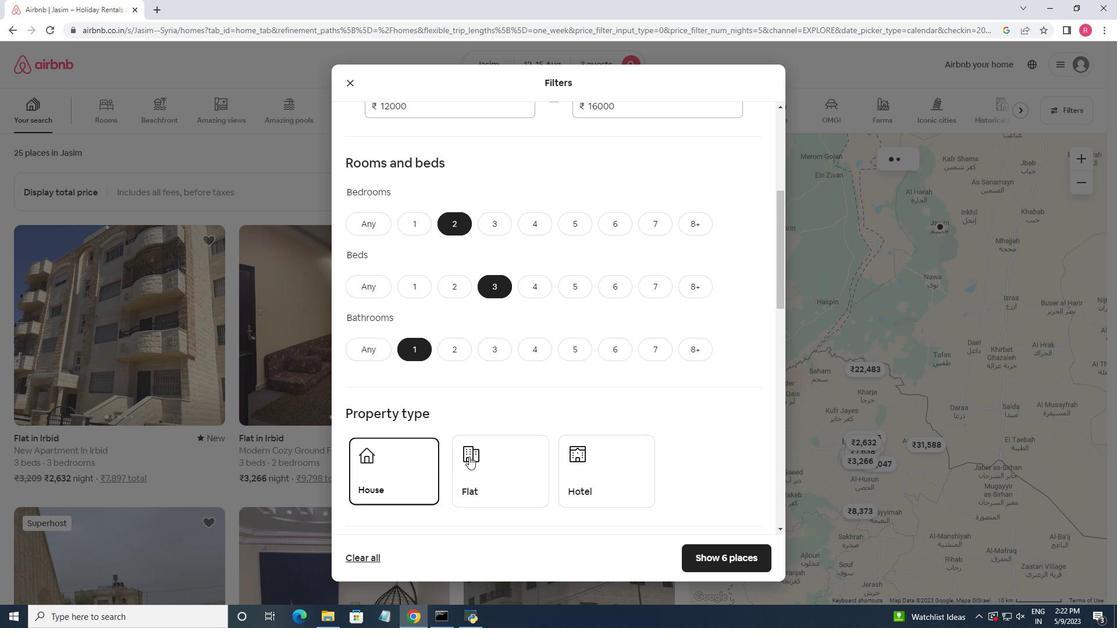 
Action: Mouse moved to (543, 424)
Screenshot: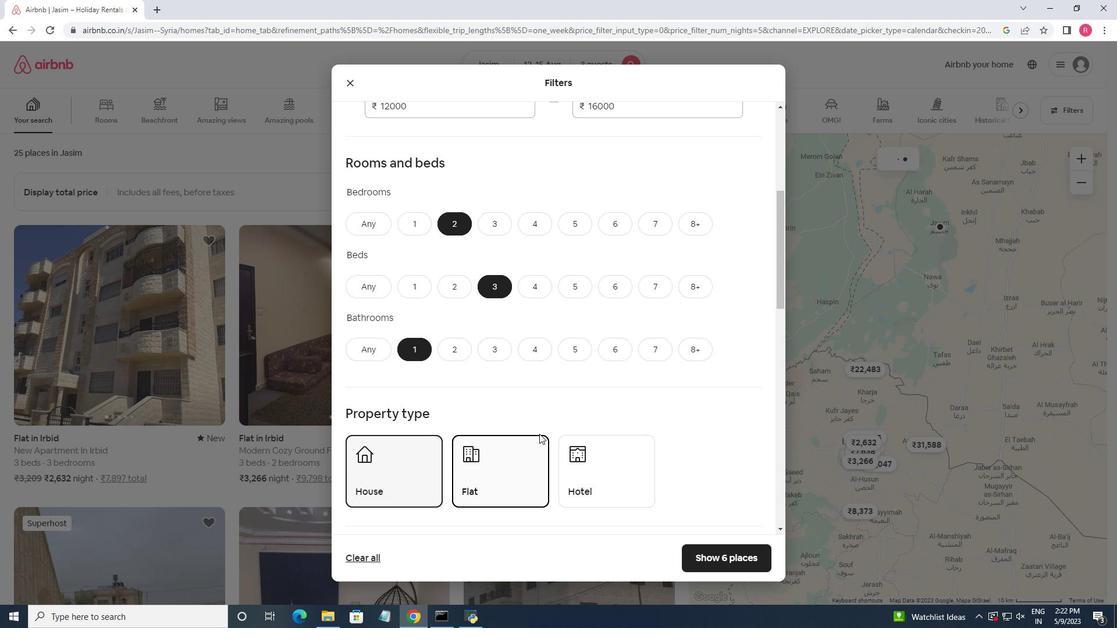 
Action: Mouse scrolled (543, 424) with delta (0, 0)
Screenshot: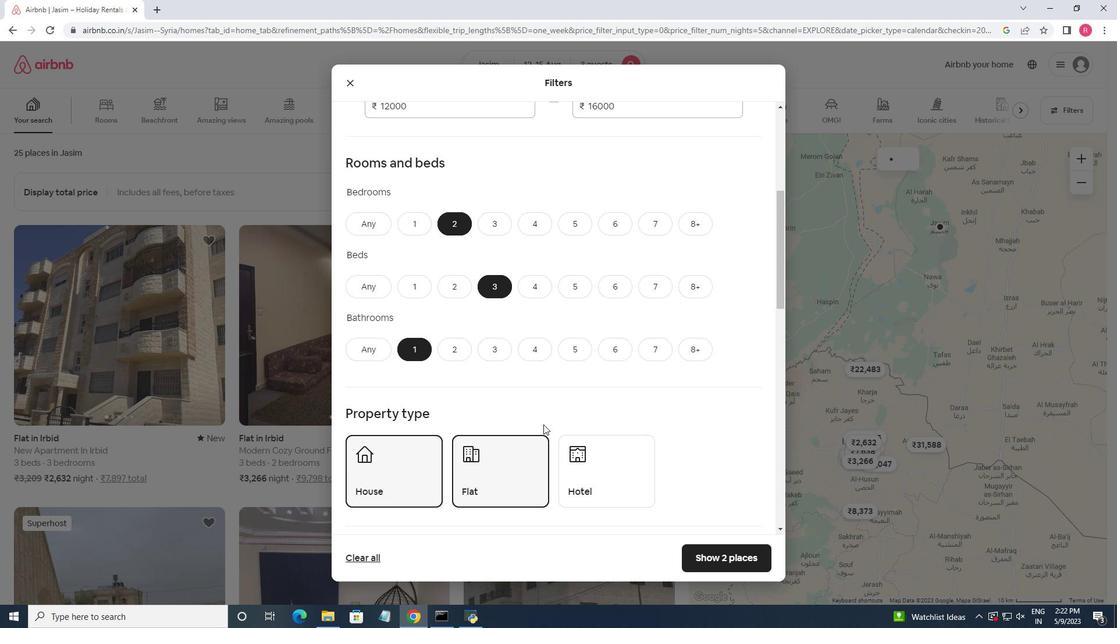 
Action: Mouse moved to (544, 424)
Screenshot: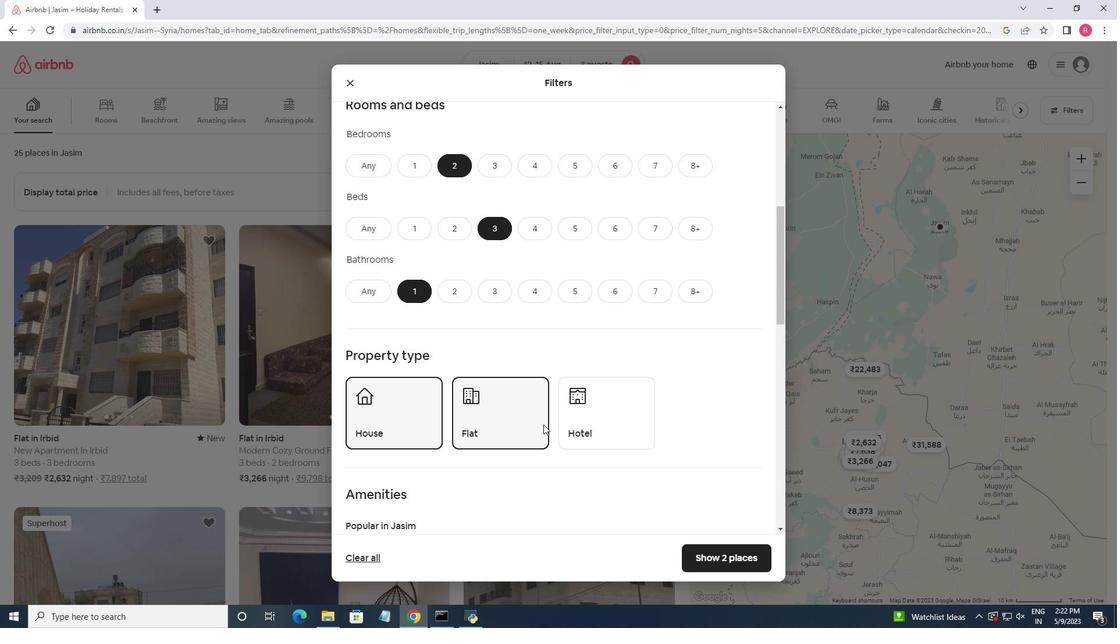 
Action: Mouse scrolled (544, 424) with delta (0, 0)
Screenshot: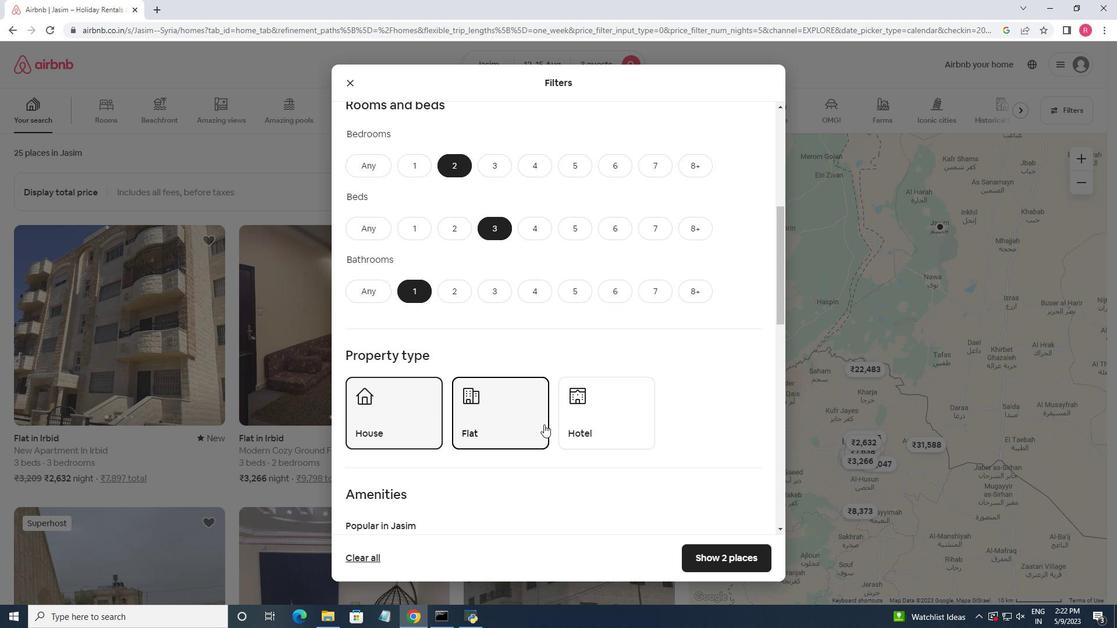
Action: Mouse moved to (544, 424)
Screenshot: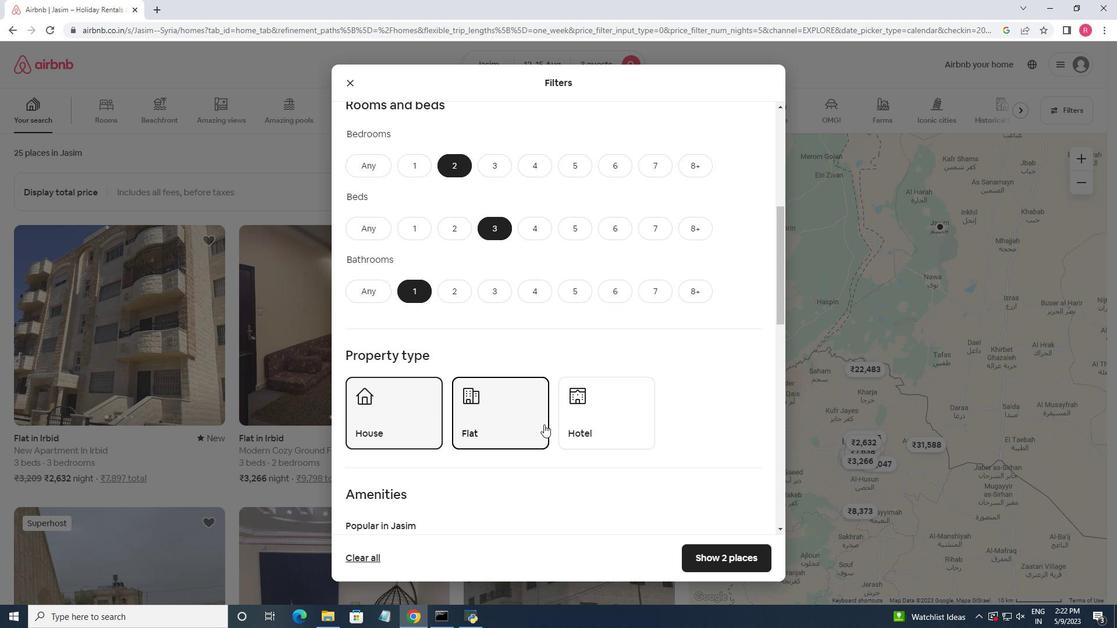 
Action: Mouse scrolled (544, 424) with delta (0, 0)
Screenshot: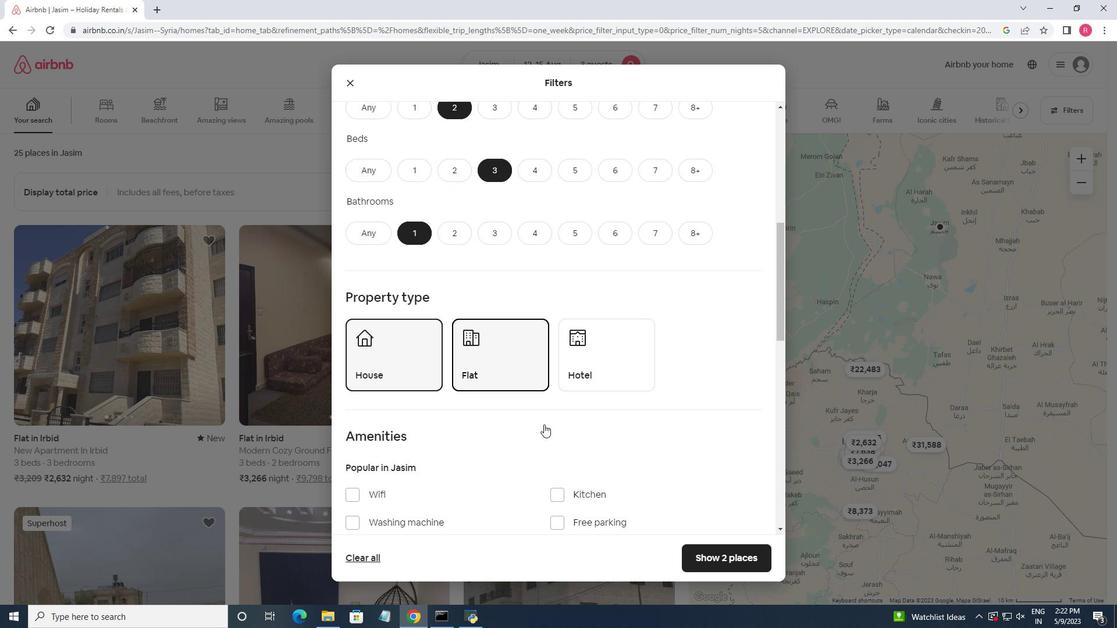 
Action: Mouse scrolled (544, 424) with delta (0, 0)
Screenshot: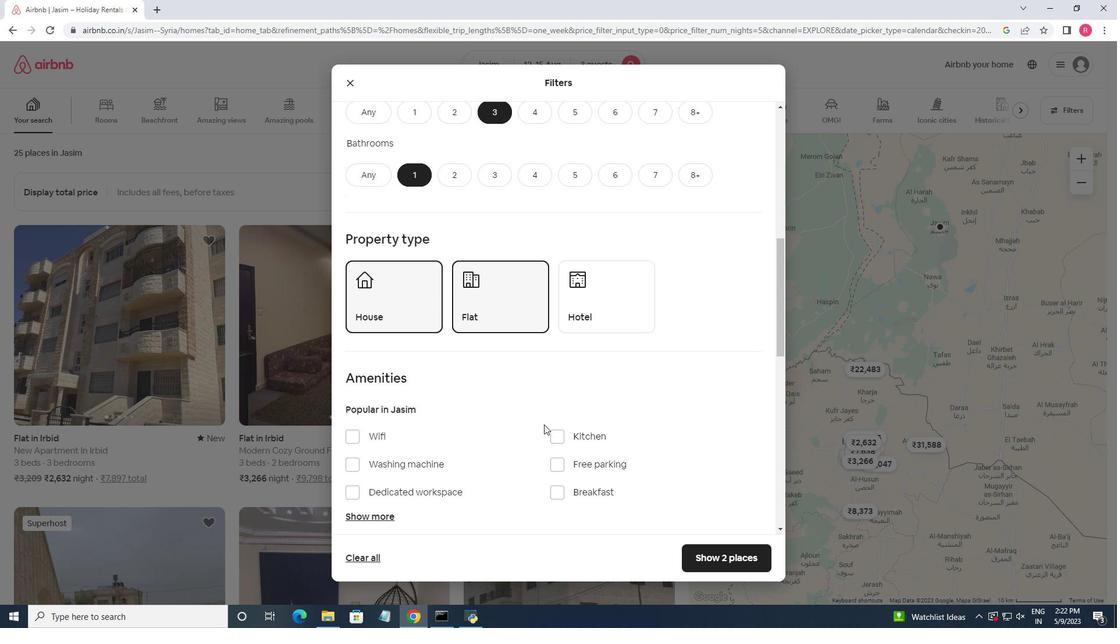 
Action: Mouse moved to (525, 433)
Screenshot: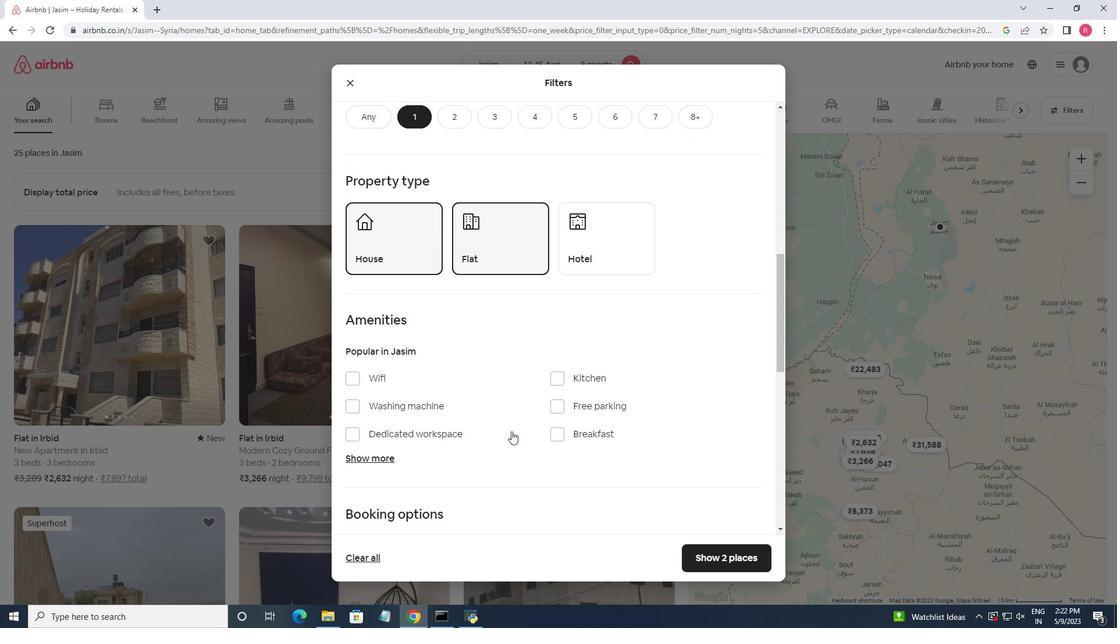 
Action: Mouse scrolled (525, 432) with delta (0, 0)
Screenshot: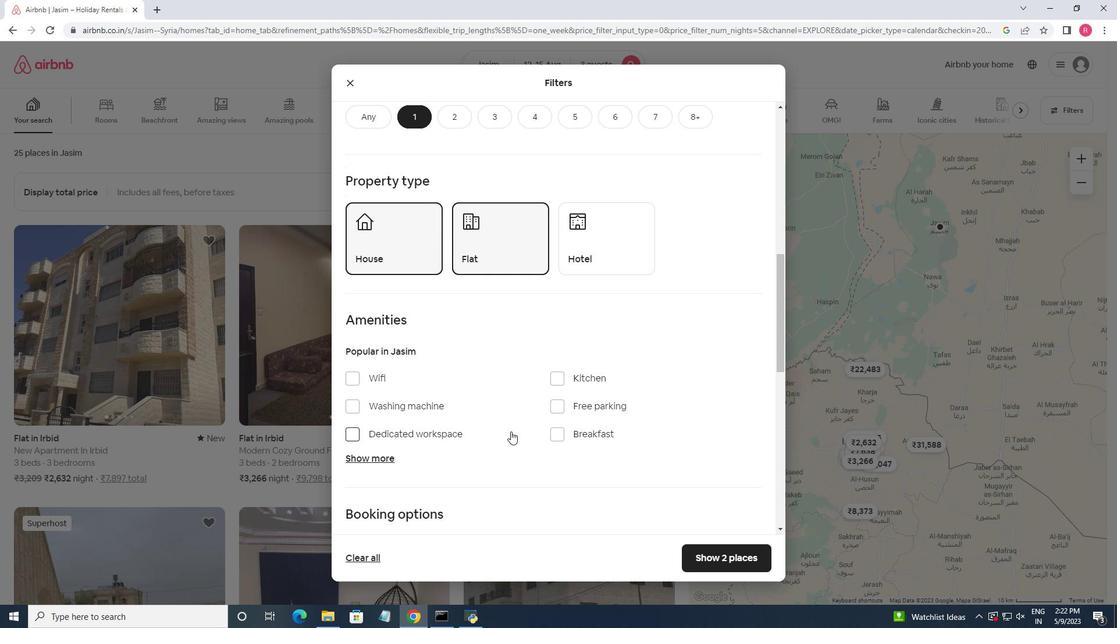 
Action: Mouse scrolled (525, 432) with delta (0, 0)
Screenshot: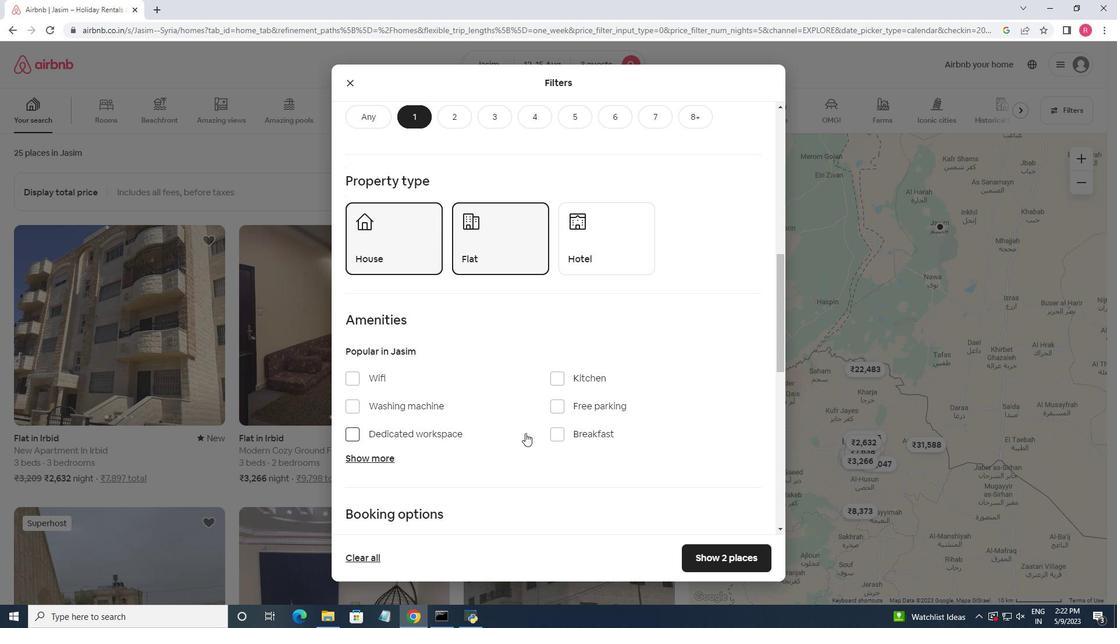 
Action: Mouse moved to (542, 400)
Screenshot: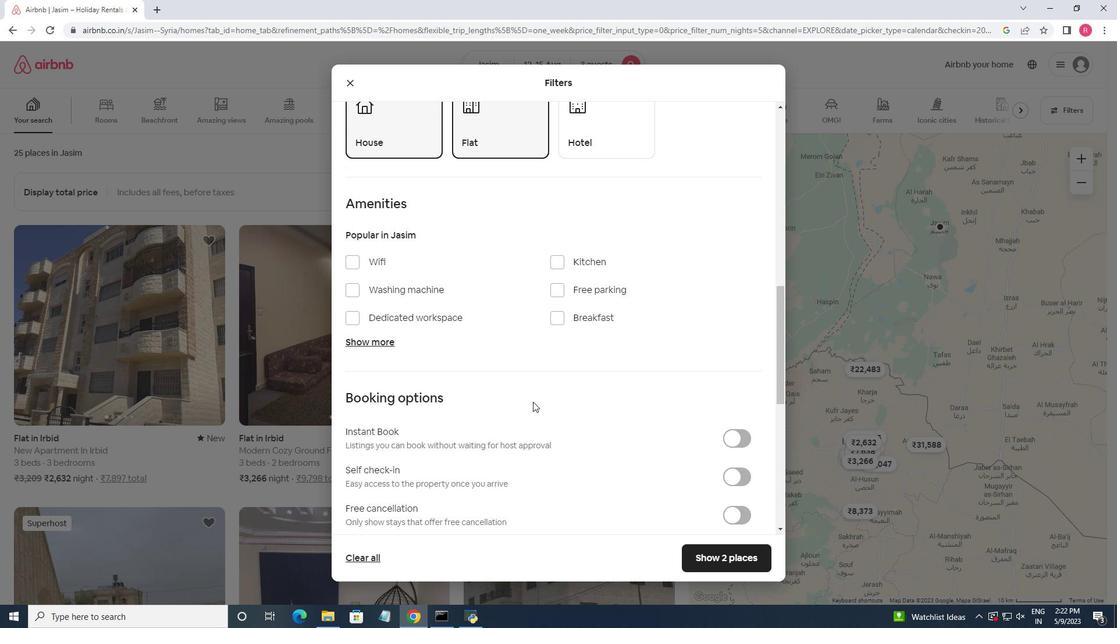 
Action: Mouse scrolled (542, 400) with delta (0, 0)
Screenshot: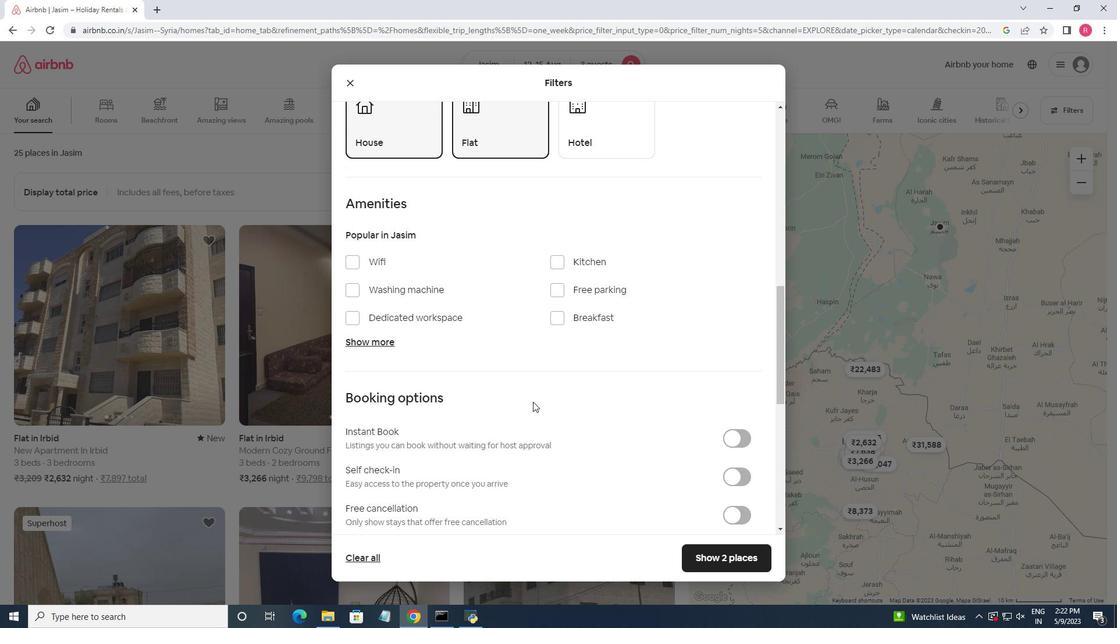 
Action: Mouse moved to (740, 425)
Screenshot: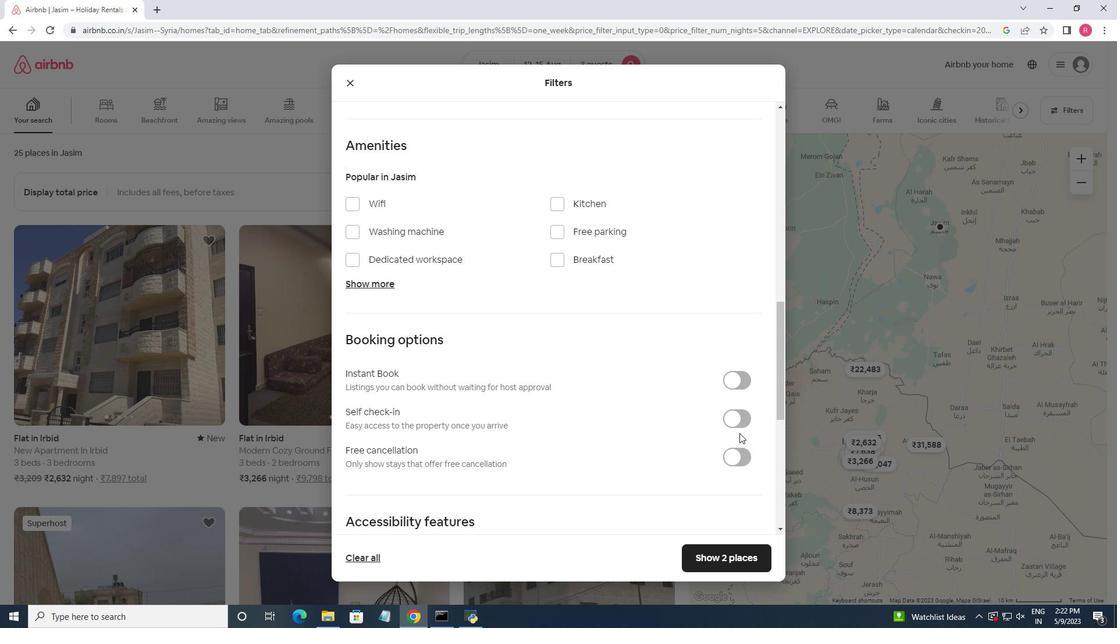 
Action: Mouse pressed left at (740, 425)
Screenshot: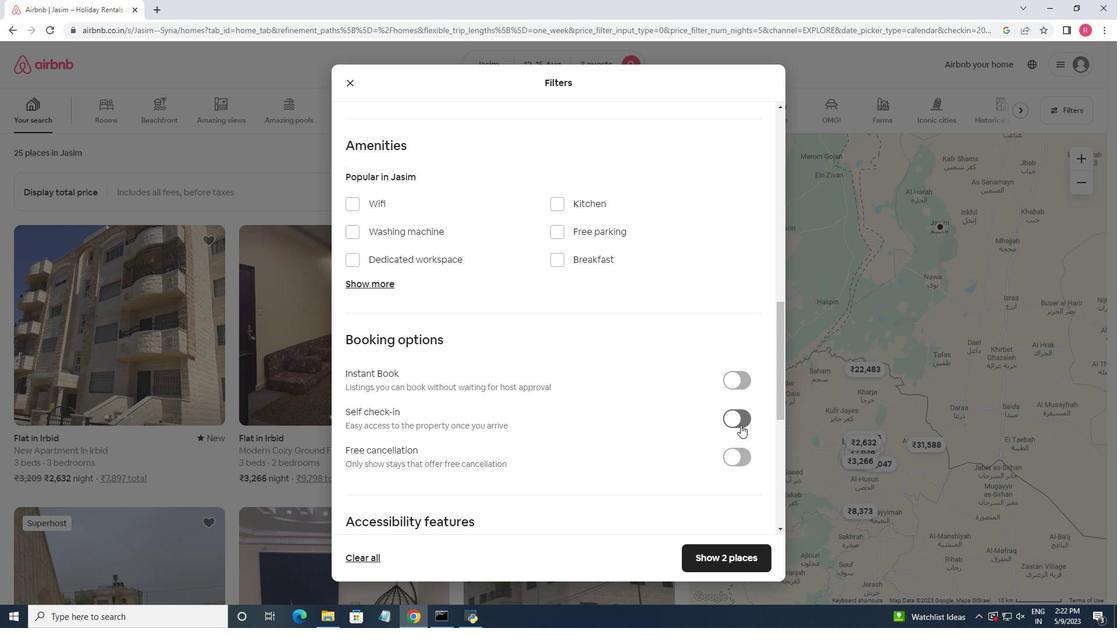 
Action: Mouse moved to (605, 411)
Screenshot: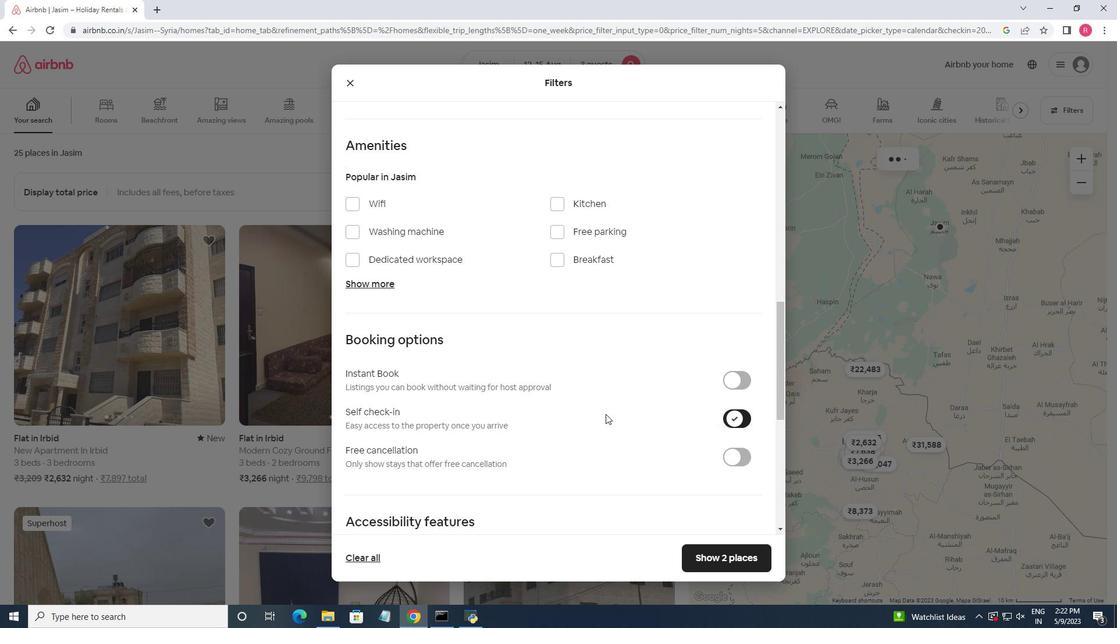 
Action: Mouse scrolled (605, 411) with delta (0, 0)
Screenshot: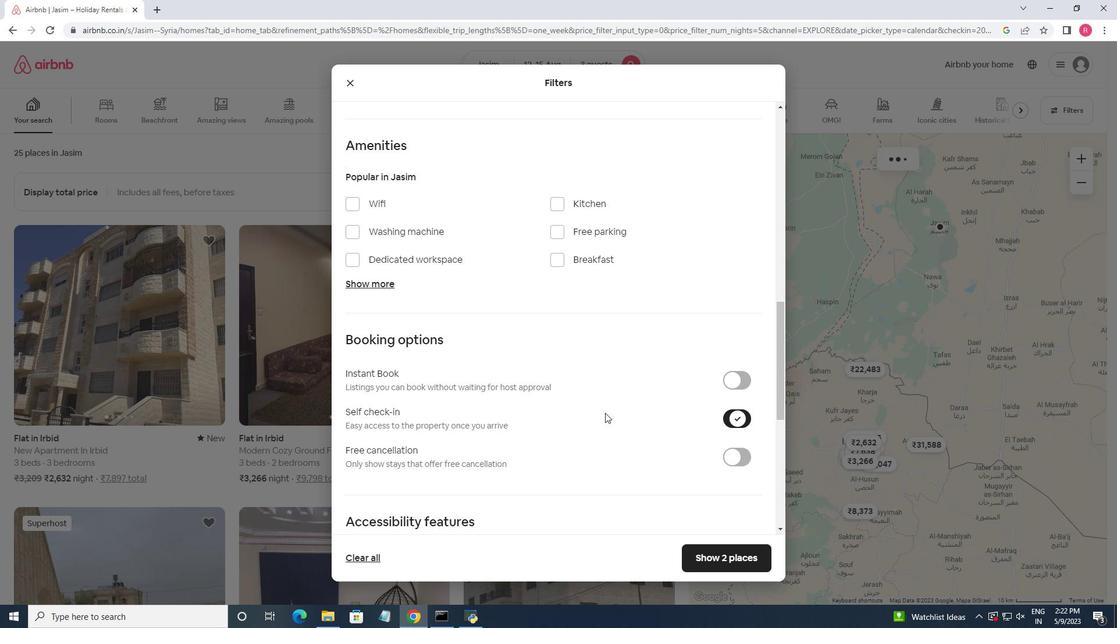 
Action: Mouse scrolled (605, 411) with delta (0, 0)
Screenshot: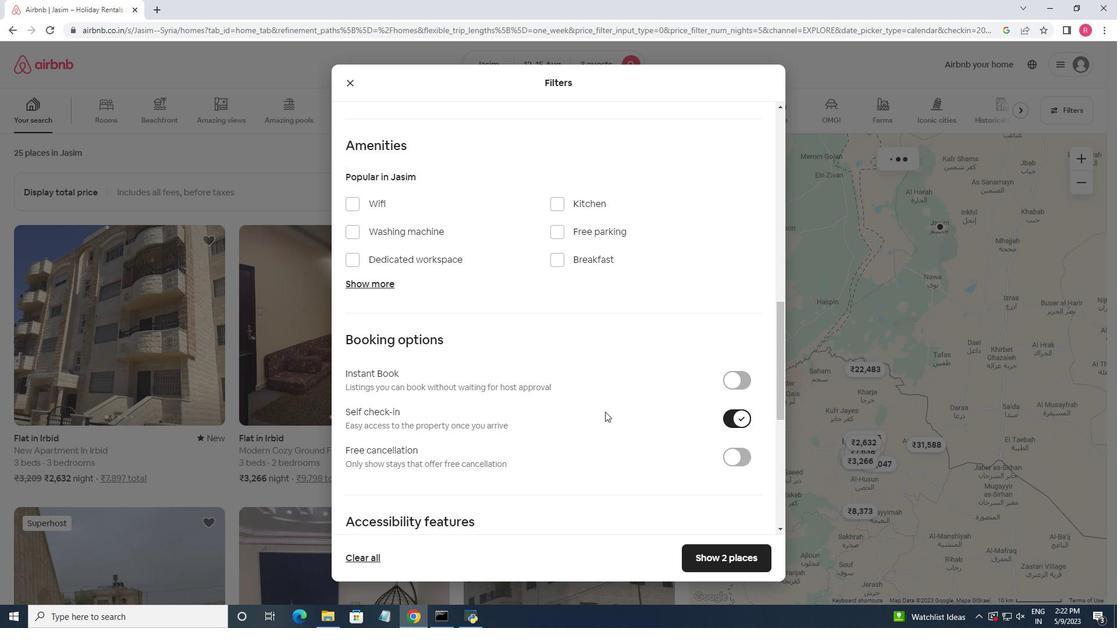 
Action: Mouse scrolled (605, 411) with delta (0, 0)
Screenshot: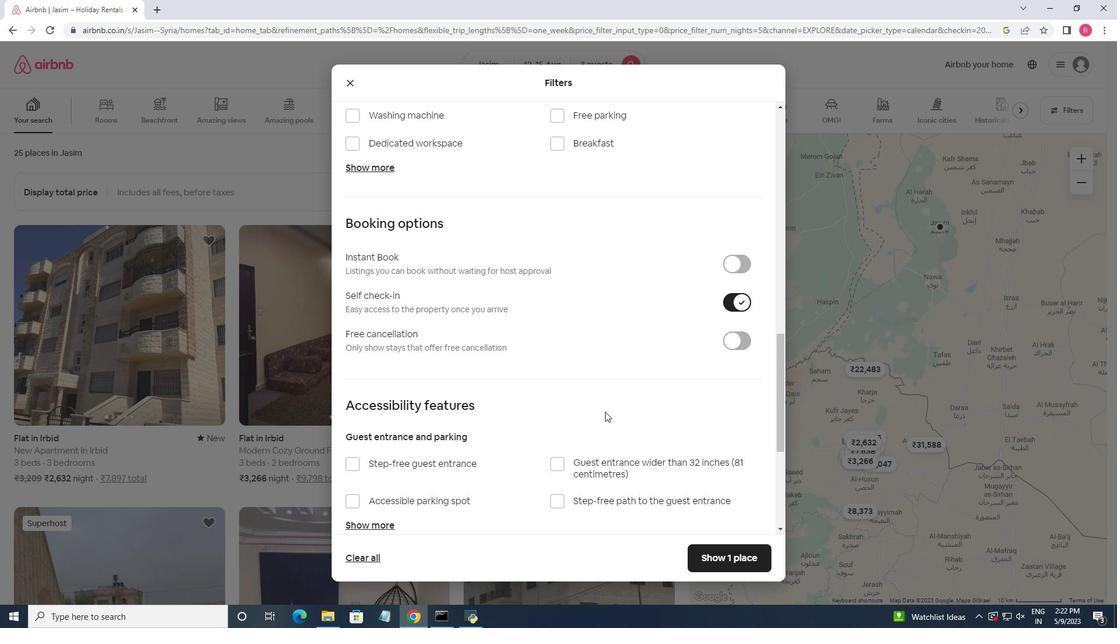 
Action: Mouse scrolled (605, 411) with delta (0, 0)
Screenshot: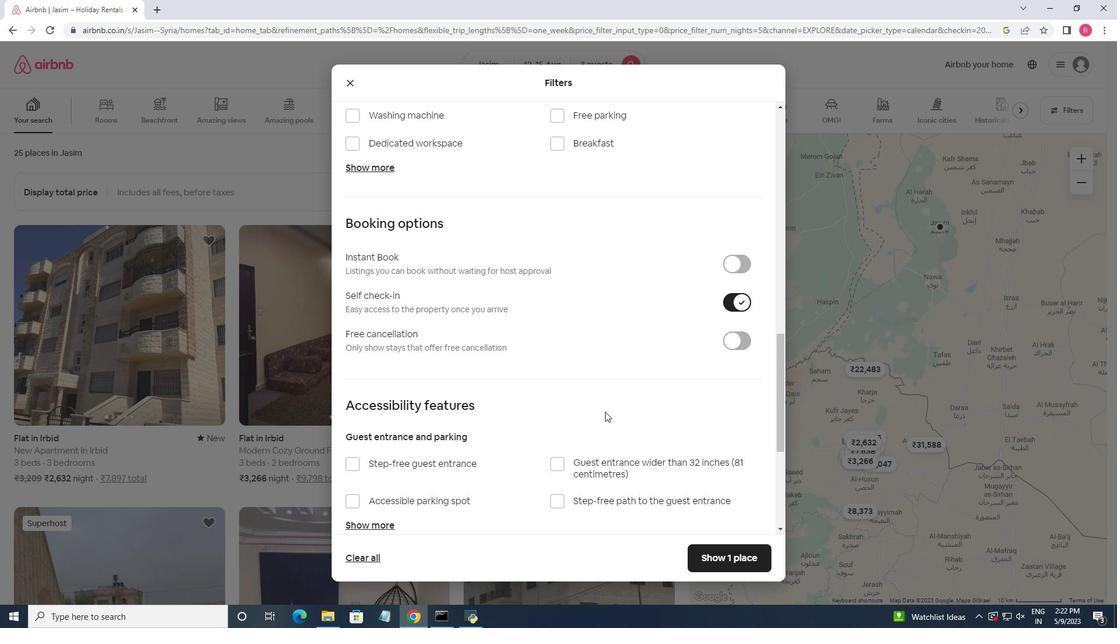 
Action: Mouse scrolled (605, 411) with delta (0, 0)
Screenshot: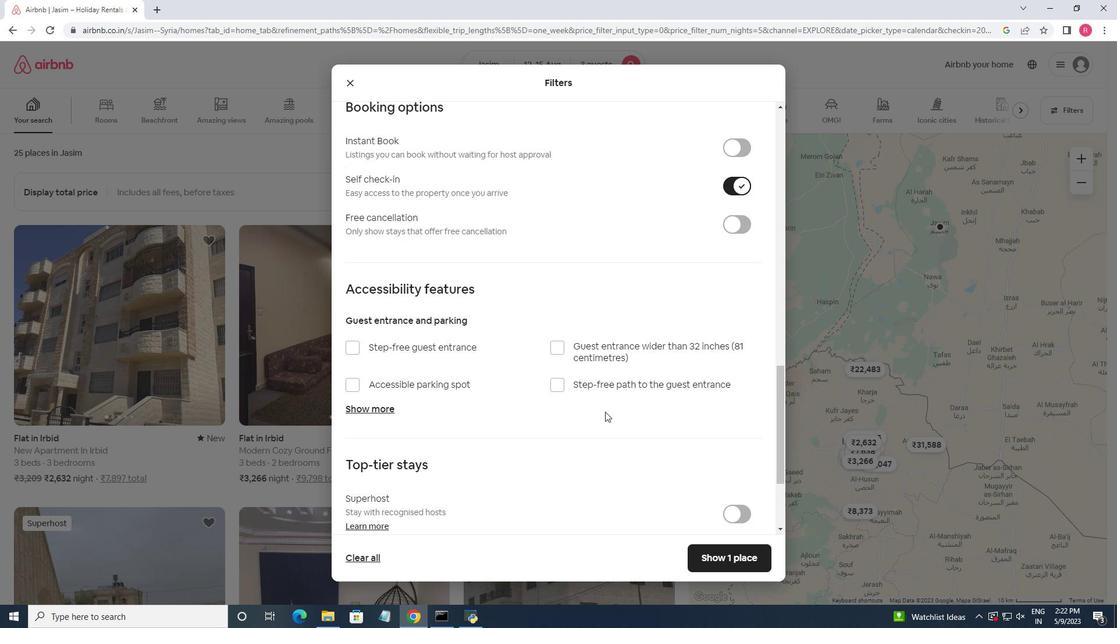 
Action: Mouse scrolled (605, 411) with delta (0, 0)
Screenshot: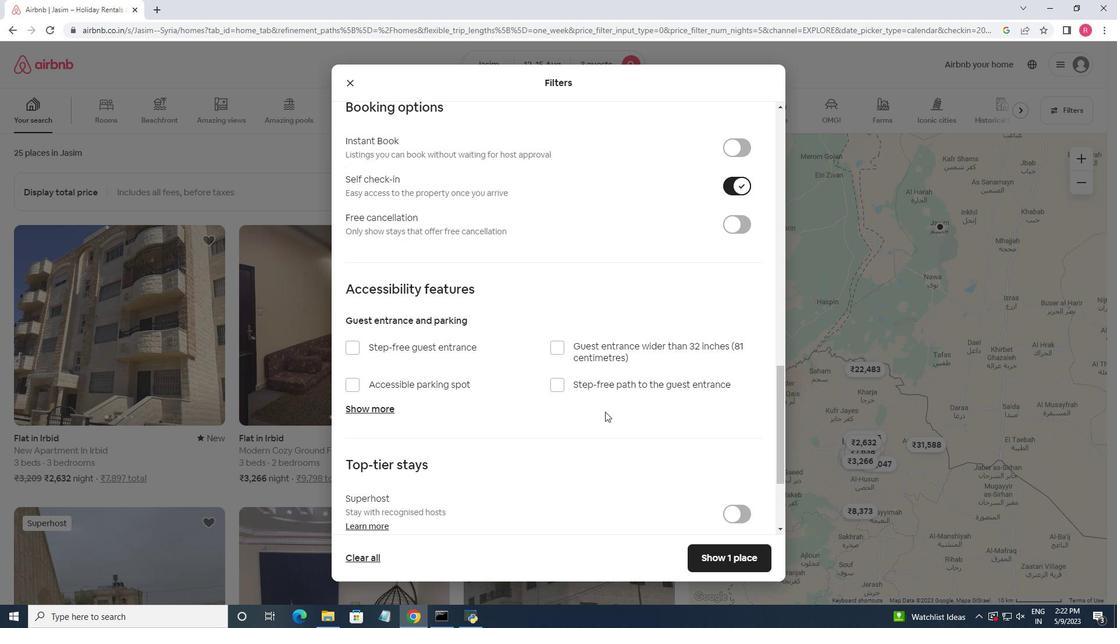 
Action: Mouse moved to (477, 432)
Screenshot: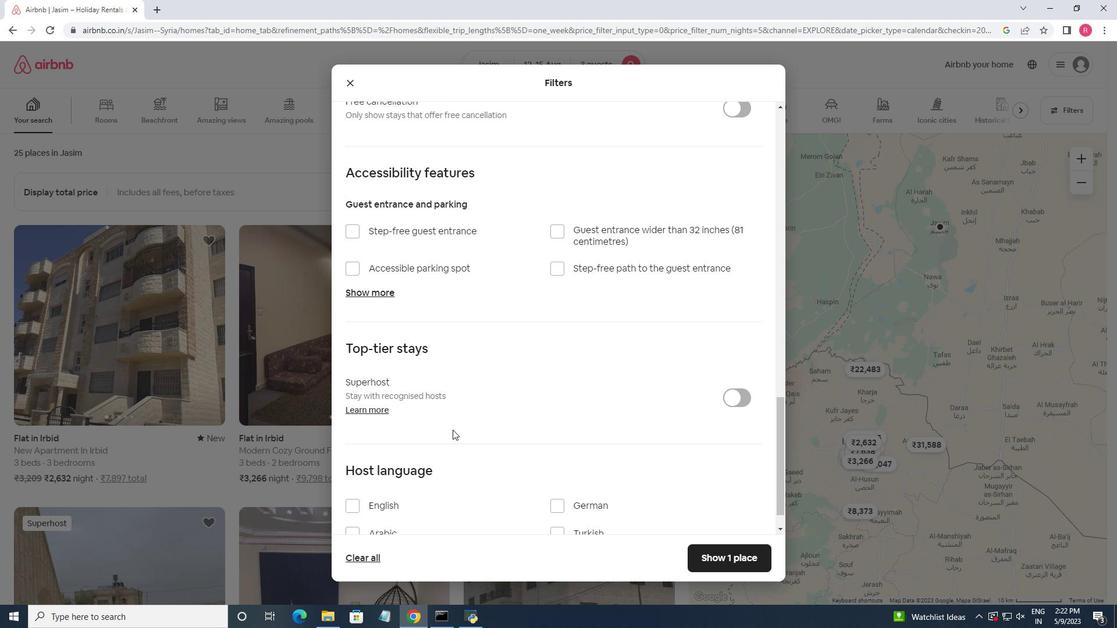
Action: Mouse scrolled (477, 431) with delta (0, 0)
Screenshot: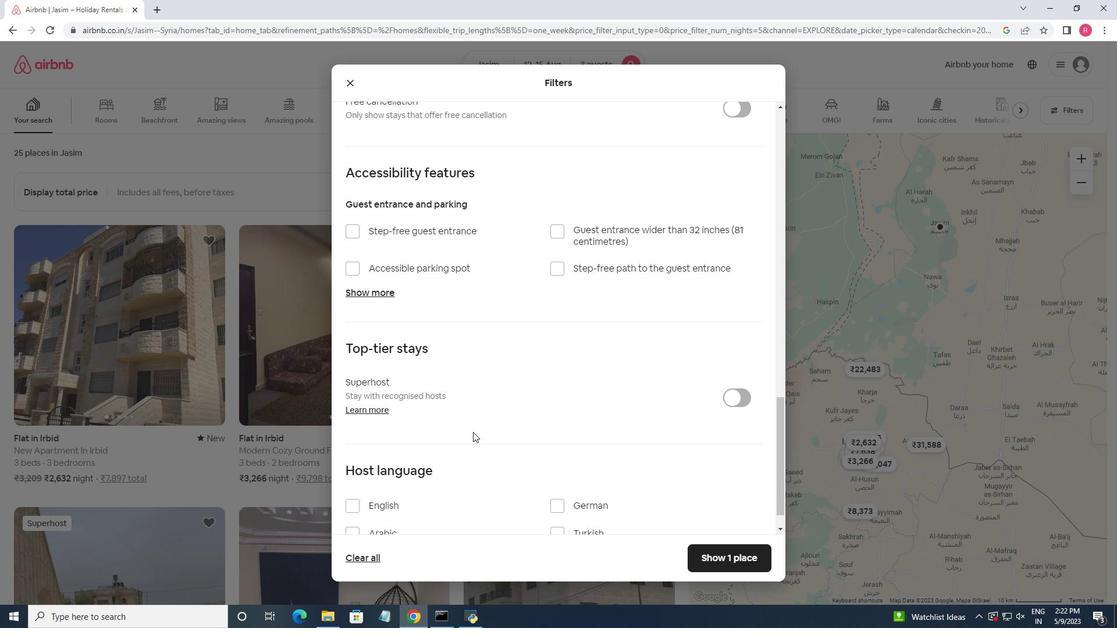 
Action: Mouse scrolled (477, 431) with delta (0, 0)
Screenshot: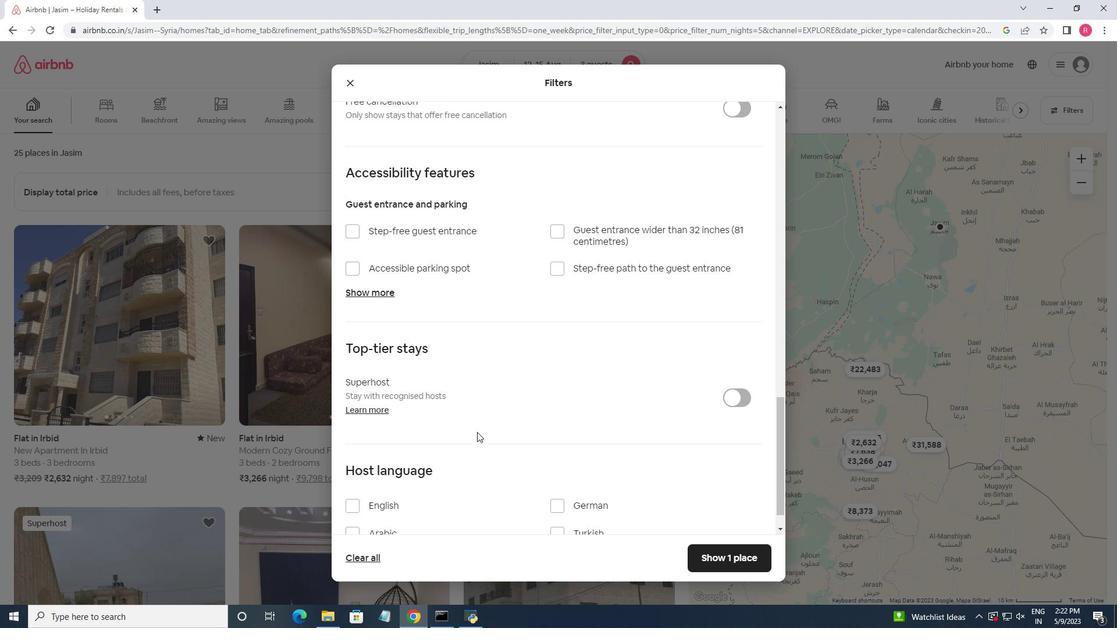 
Action: Mouse moved to (353, 473)
Screenshot: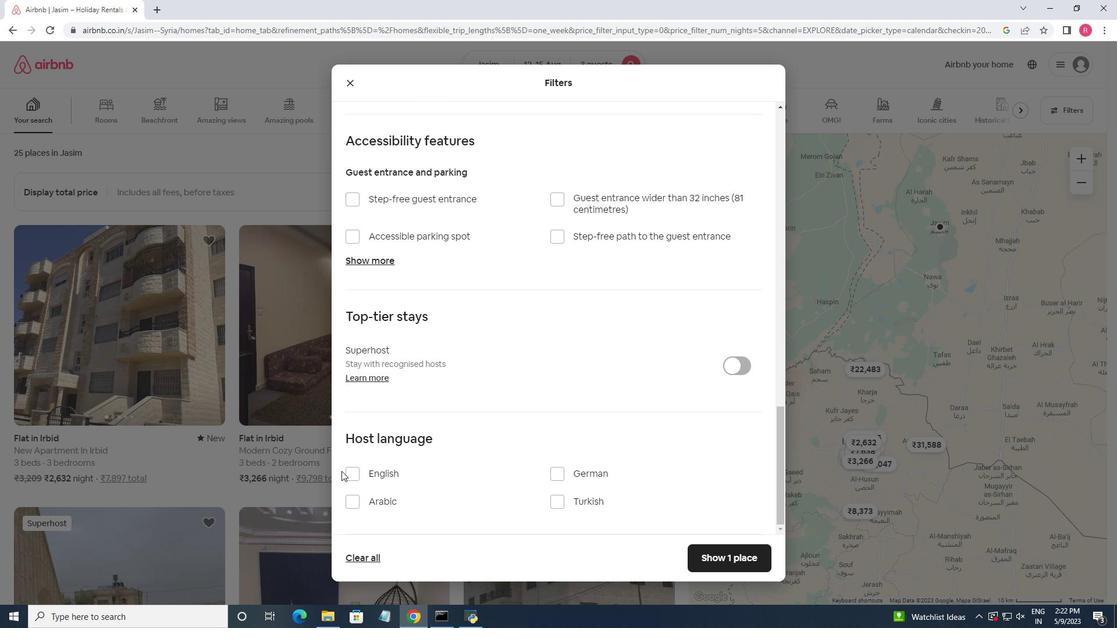 
Action: Mouse pressed left at (353, 473)
Screenshot: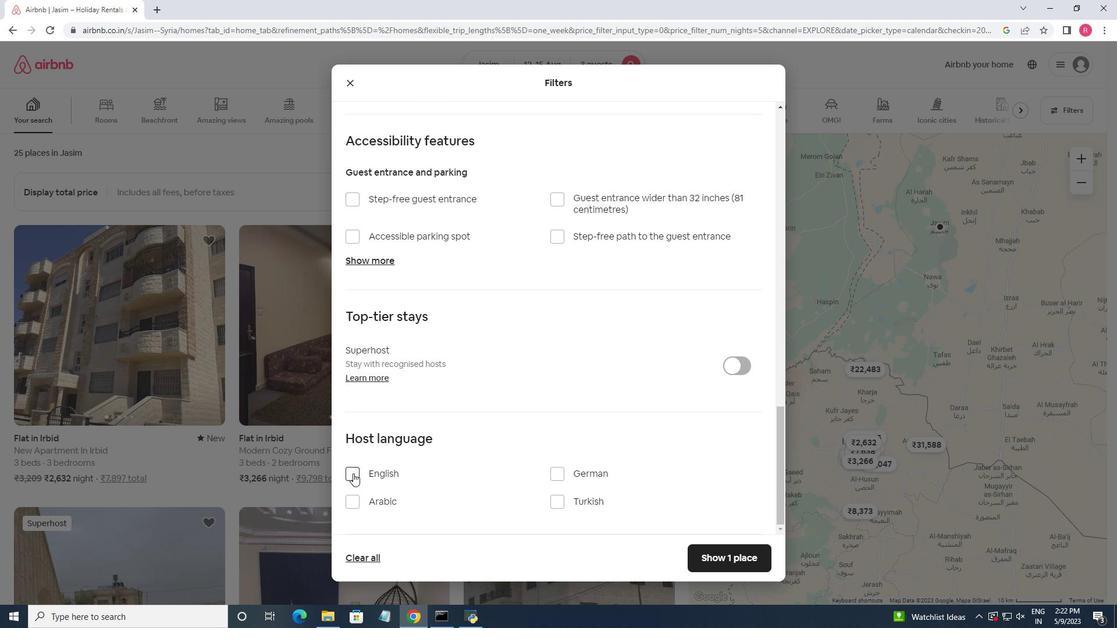 
Action: Mouse moved to (712, 555)
Screenshot: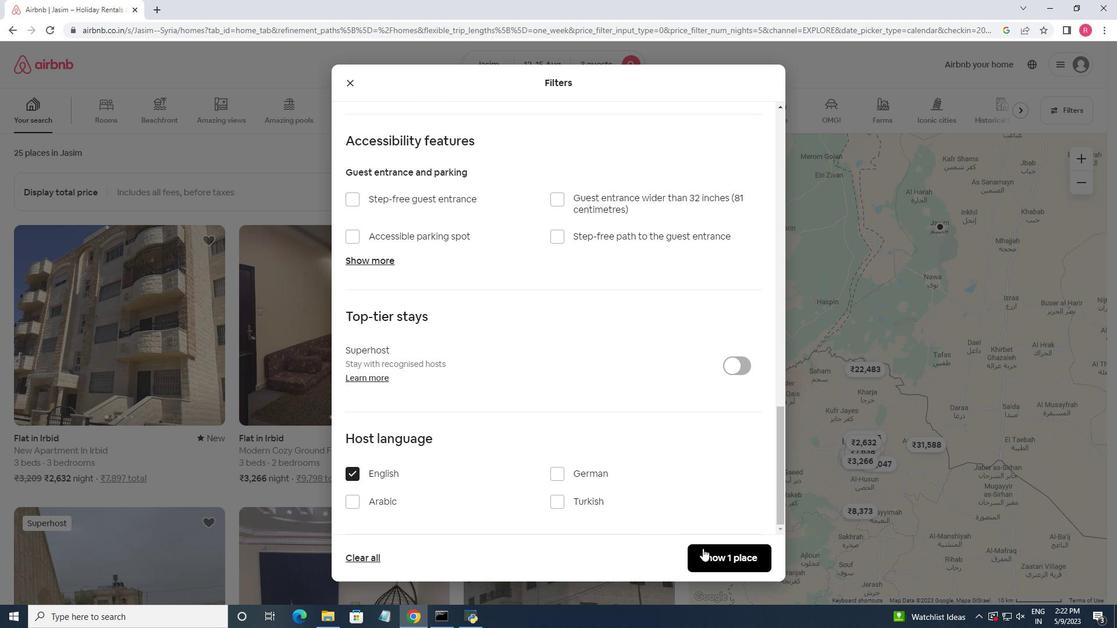 
Action: Mouse pressed left at (712, 555)
Screenshot: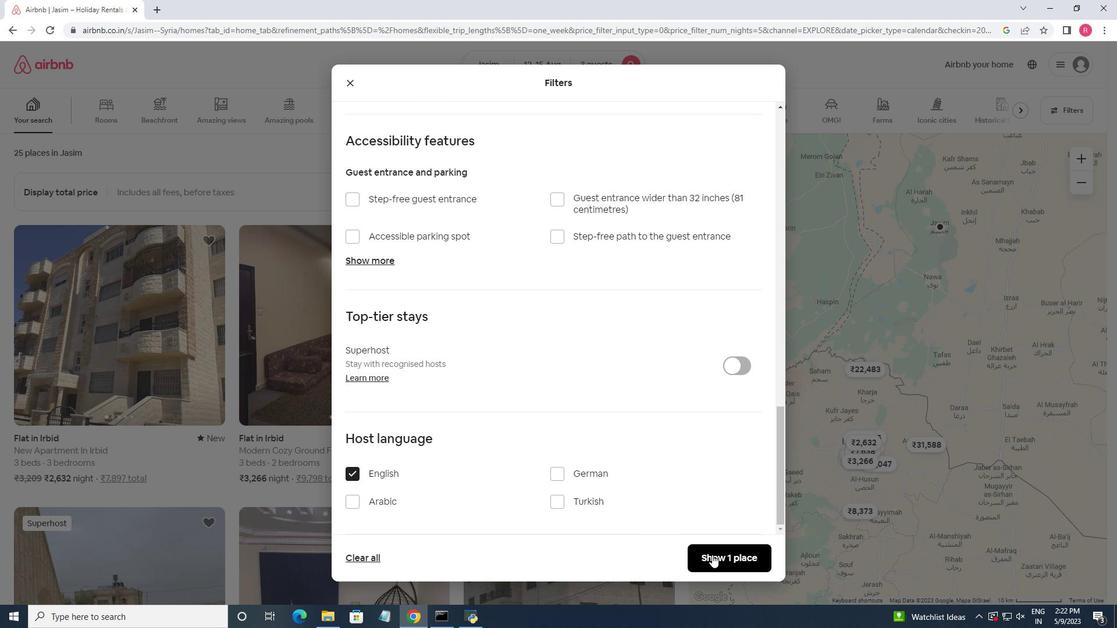 
